 Task: Create new Company, with domain: 'bostoncollege.edu' and type: 'Reseller'. Add new contact for this company, with mail Id: 'Tarun_Sanders@bostoncollege.edu', First Name: Tarun, Last name:  Sanders, Job Title: 'HR Assistant', Phone Number: '(801) 555-3462'. Change life cycle stage to  Lead and lead status to  Open. Logged in from softage.3@softage.net
Action: Mouse moved to (91, 75)
Screenshot: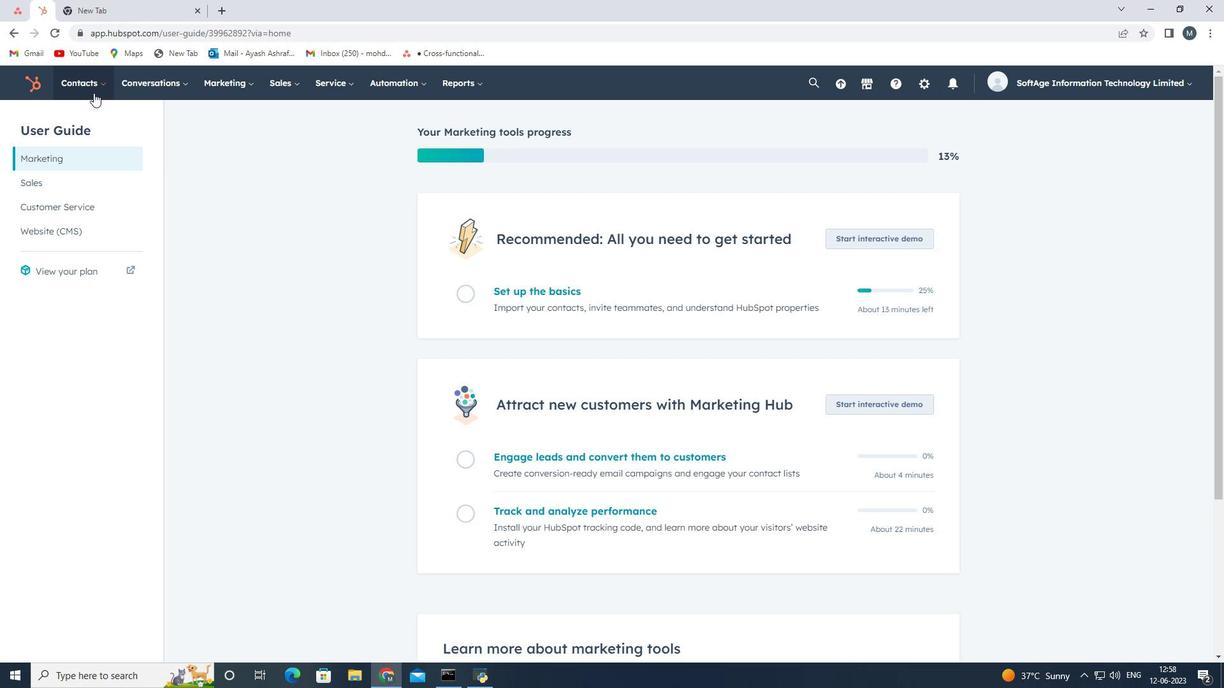 
Action: Mouse pressed left at (91, 75)
Screenshot: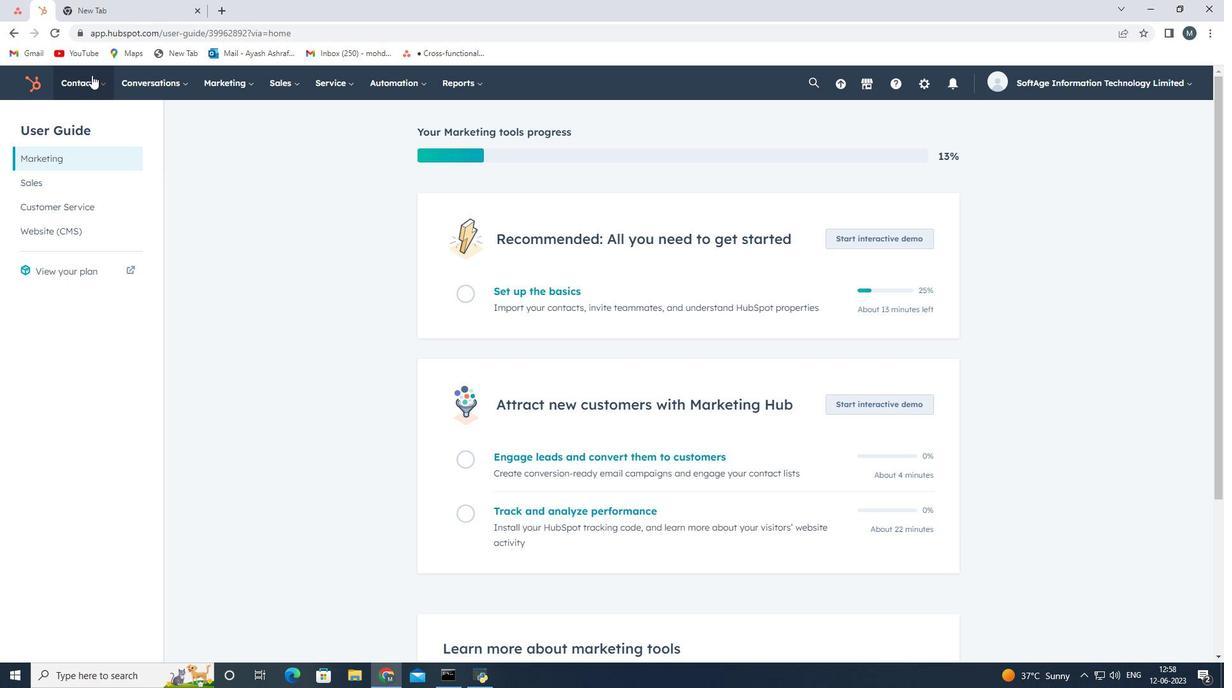 
Action: Mouse moved to (106, 138)
Screenshot: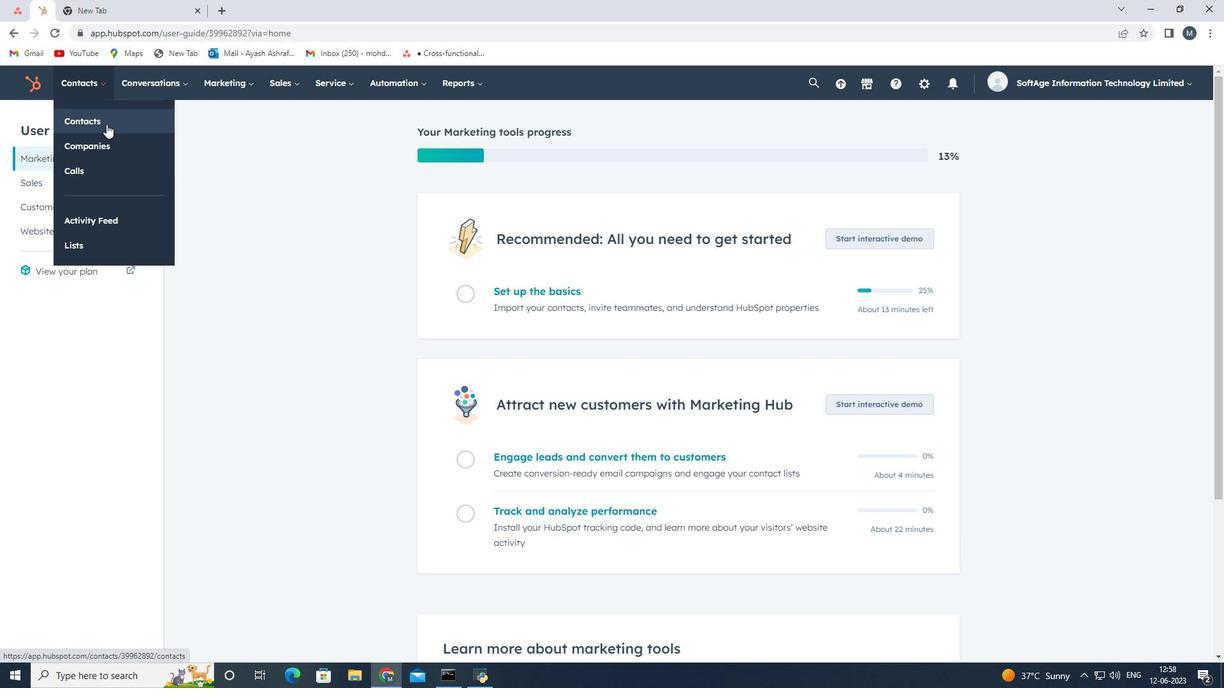 
Action: Mouse pressed left at (106, 138)
Screenshot: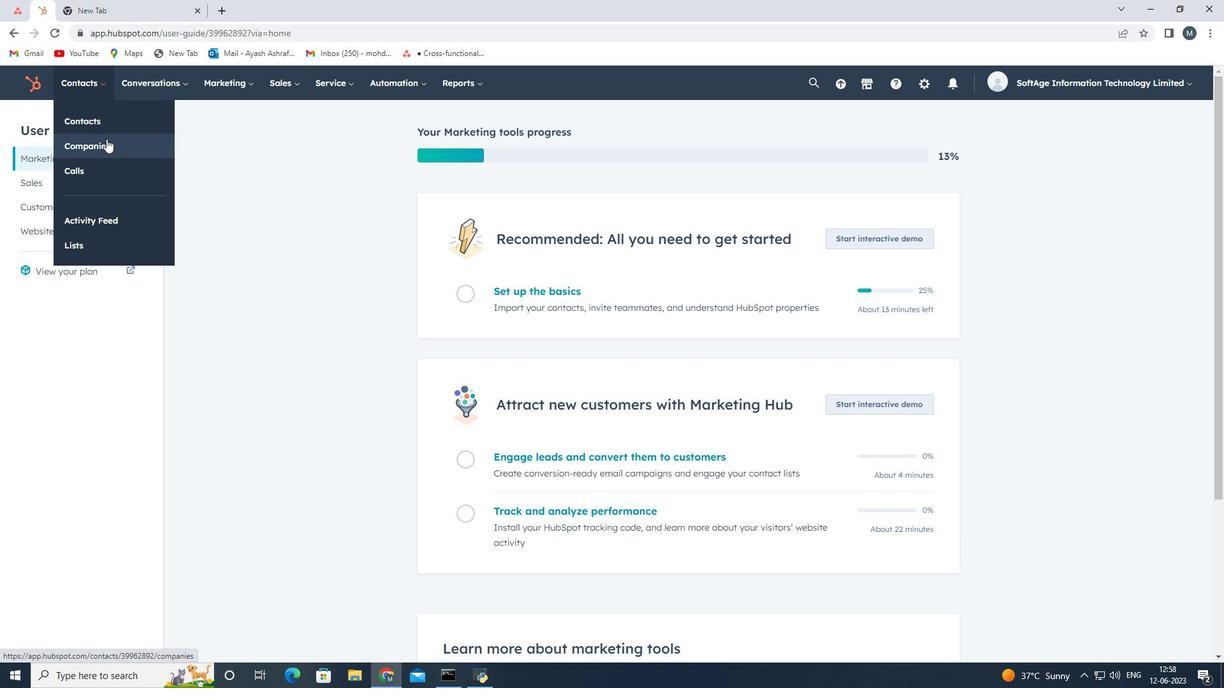 
Action: Mouse moved to (1137, 131)
Screenshot: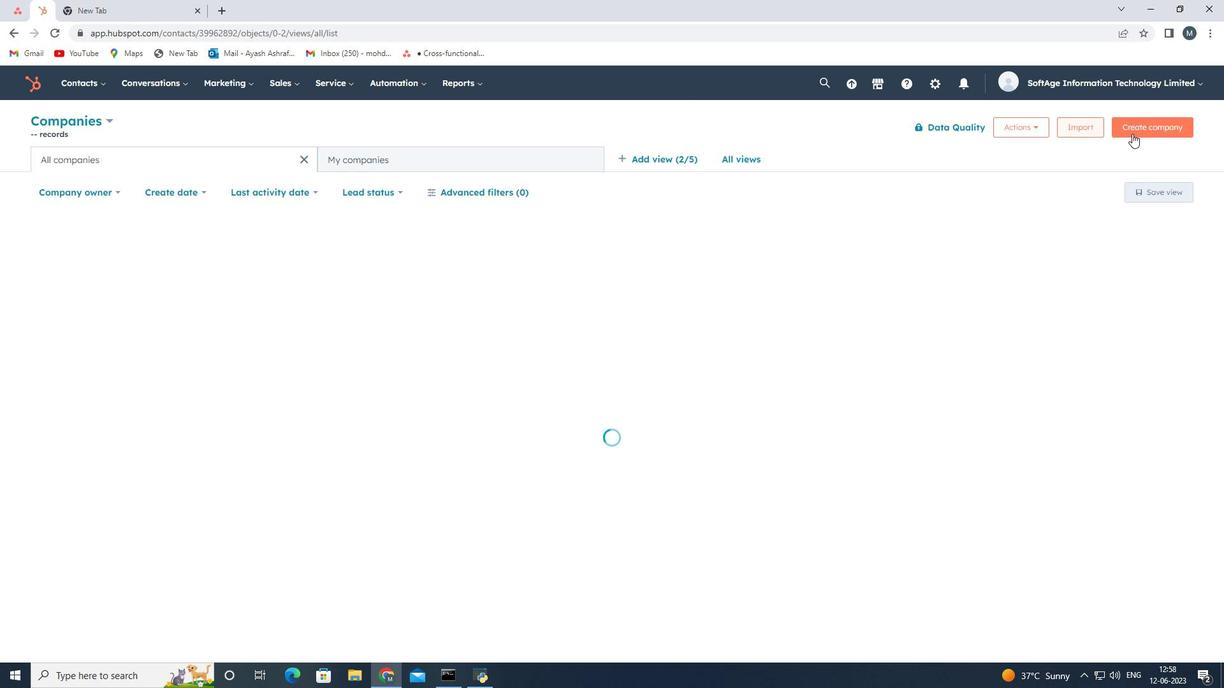 
Action: Mouse pressed left at (1137, 131)
Screenshot: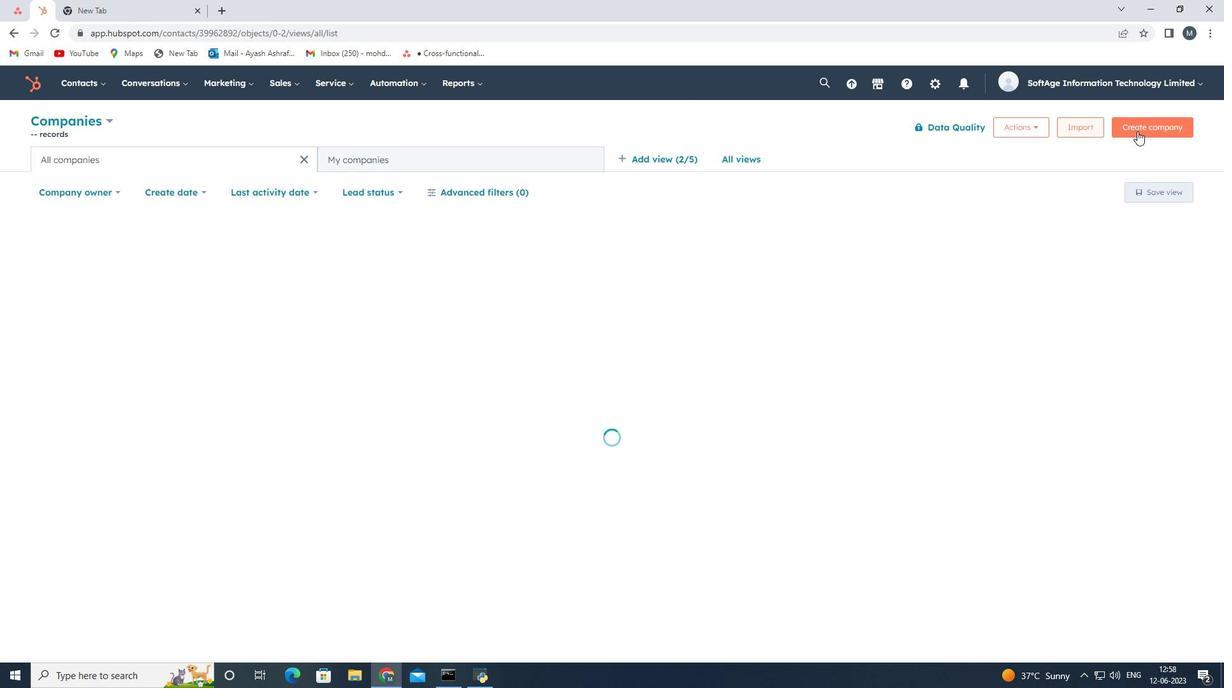 
Action: Mouse pressed left at (1137, 131)
Screenshot: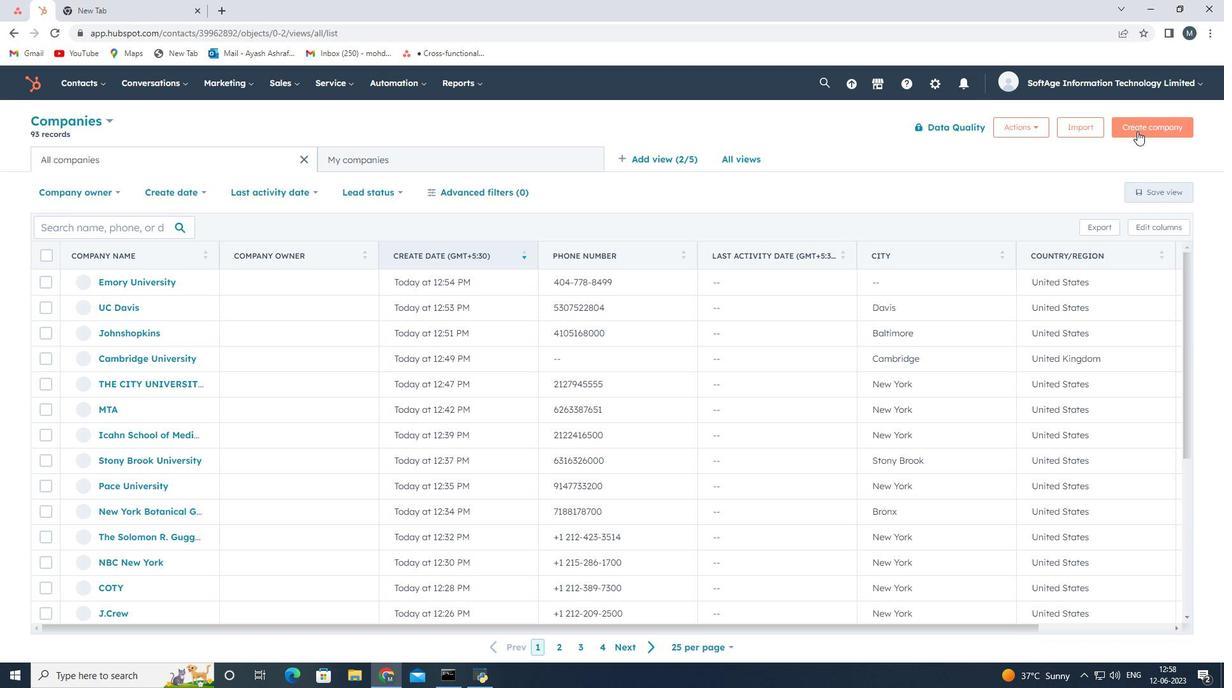 
Action: Mouse moved to (928, 190)
Screenshot: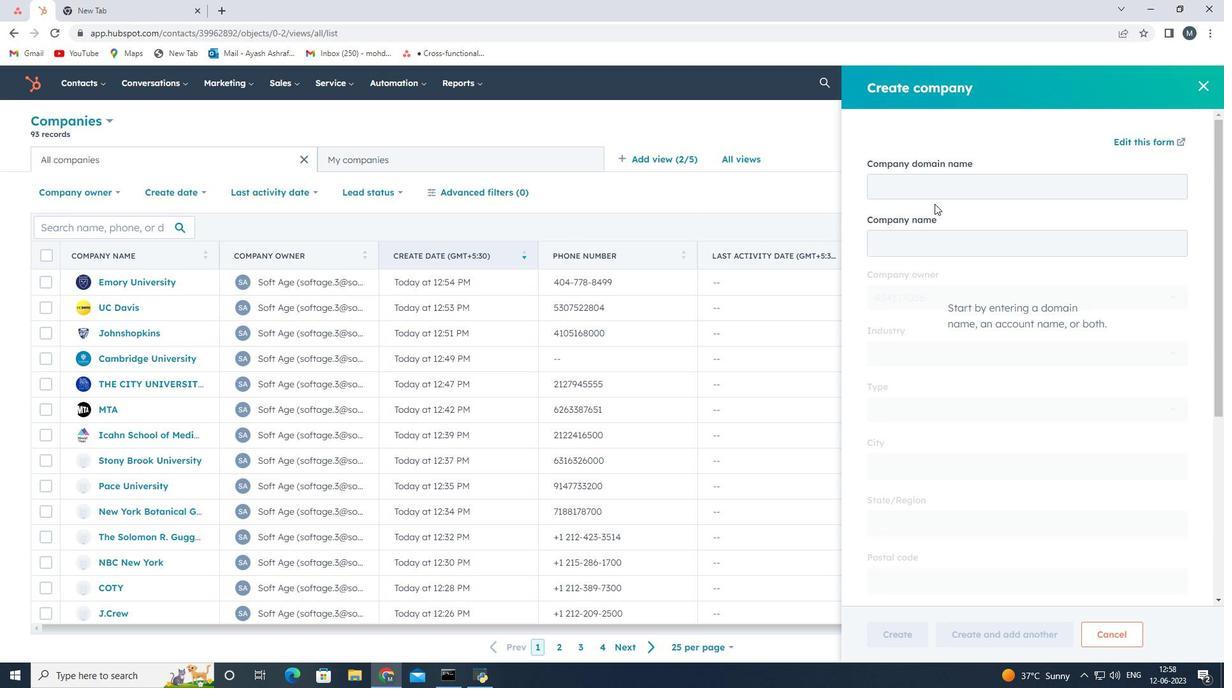 
Action: Mouse pressed left at (928, 190)
Screenshot: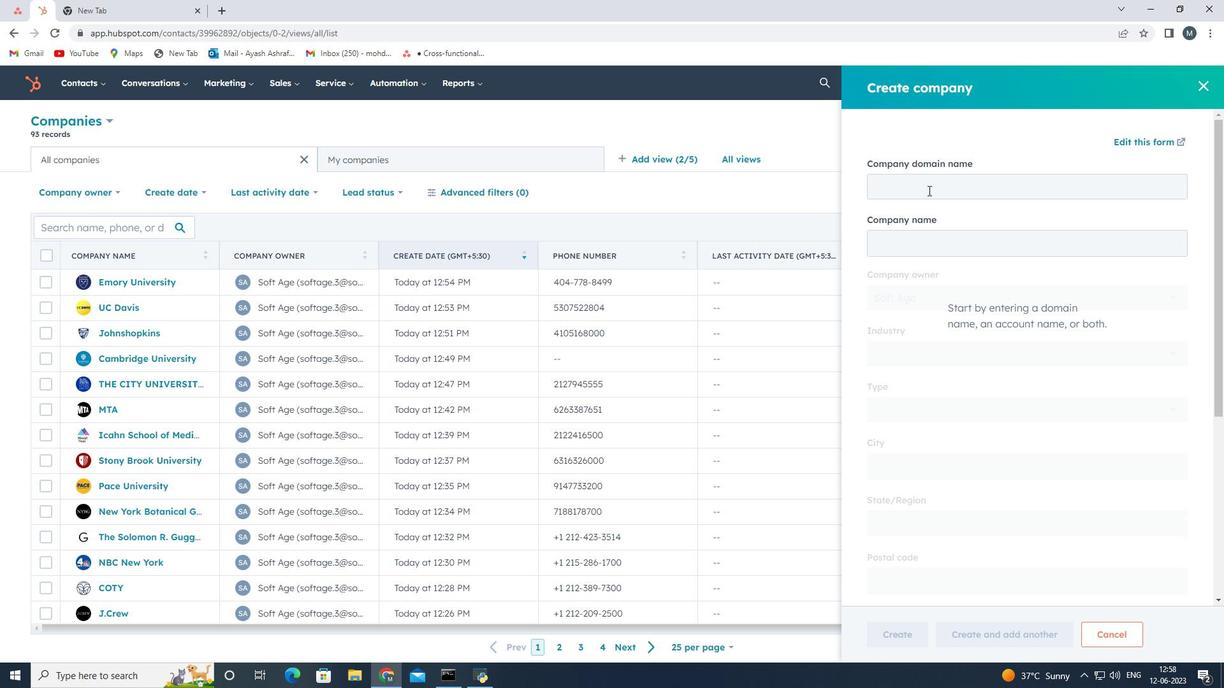 
Action: Mouse moved to (923, 187)
Screenshot: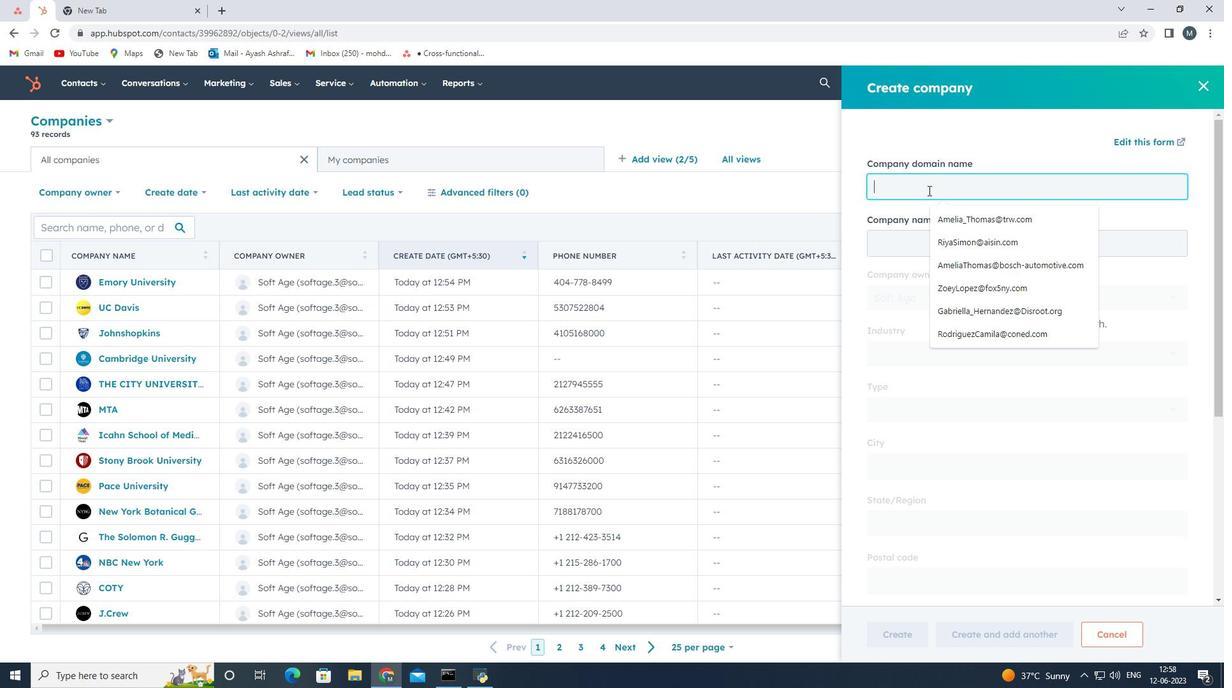
Action: Key pressed bostoncollege.edu
Screenshot: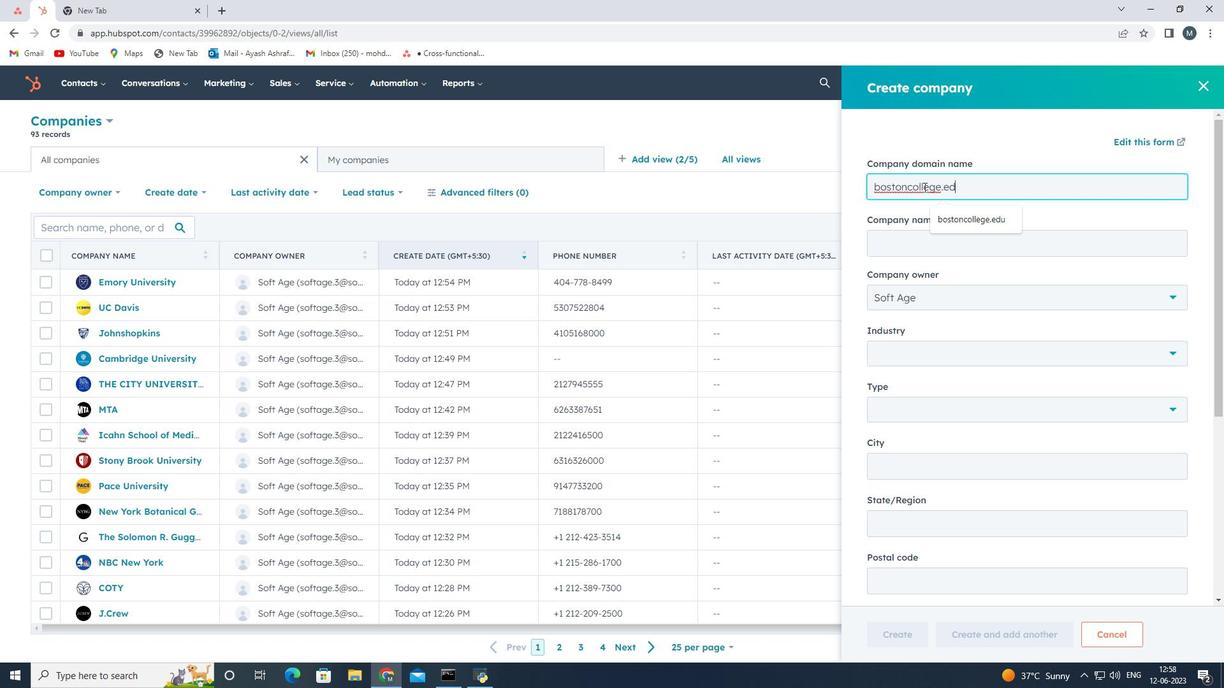 
Action: Mouse moved to (923, 408)
Screenshot: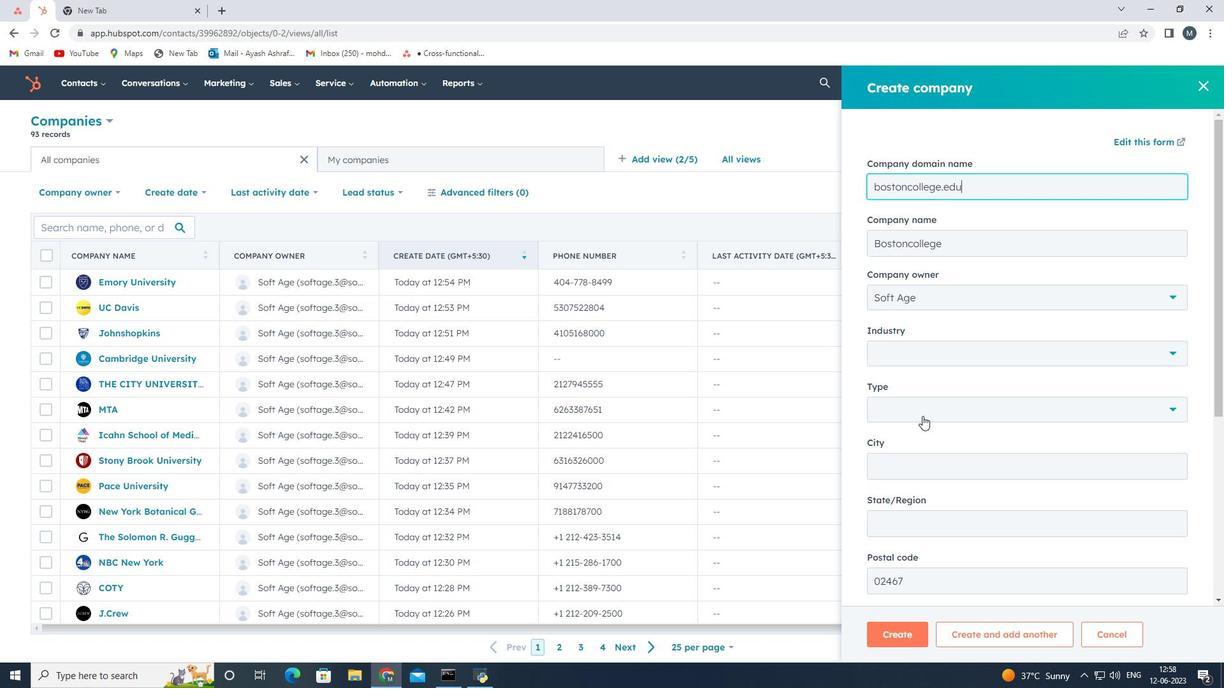
Action: Mouse pressed left at (923, 408)
Screenshot: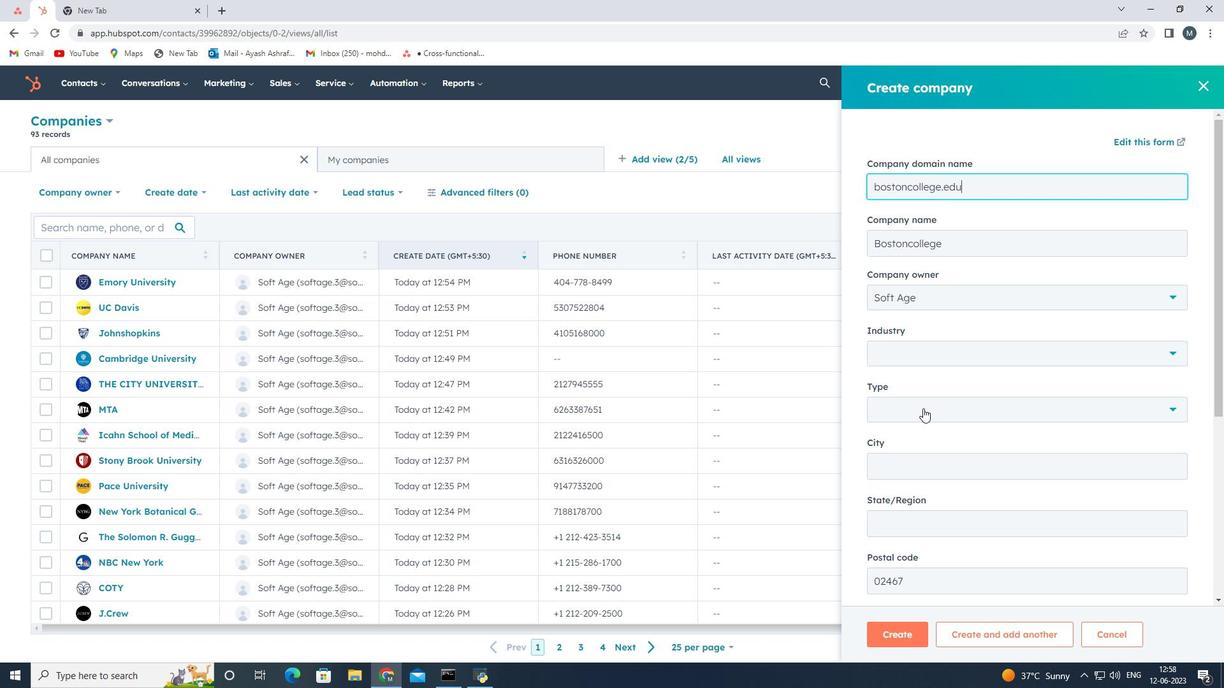 
Action: Mouse moved to (903, 520)
Screenshot: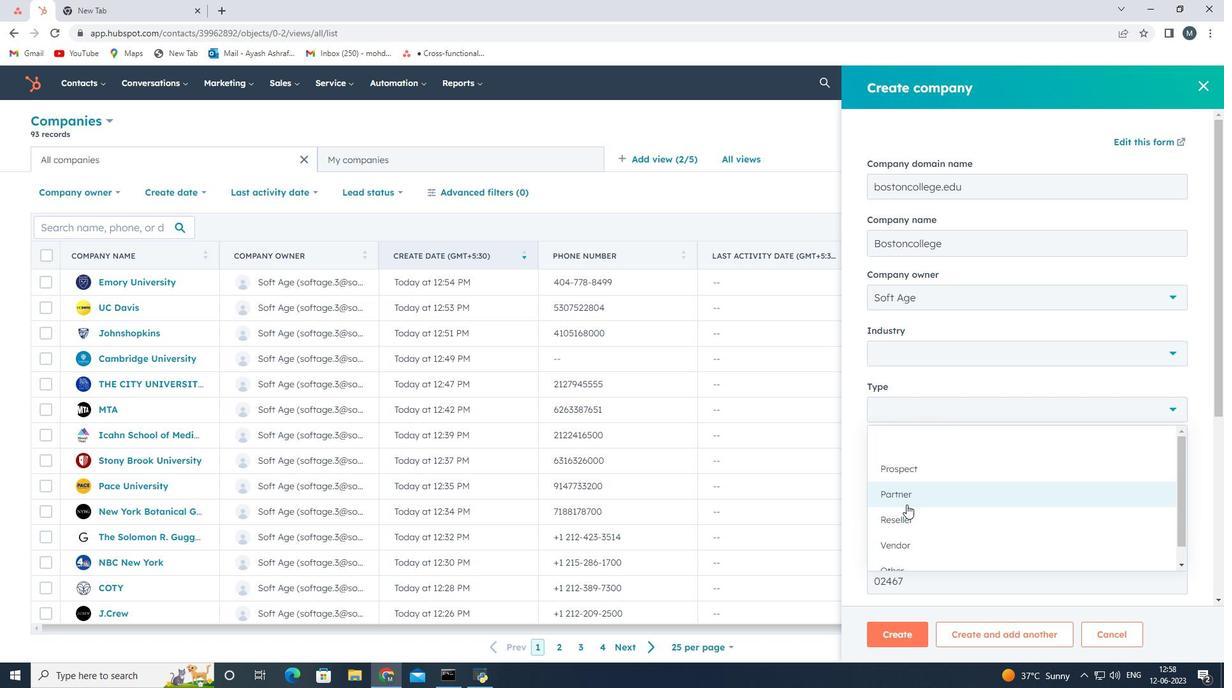 
Action: Mouse pressed left at (903, 520)
Screenshot: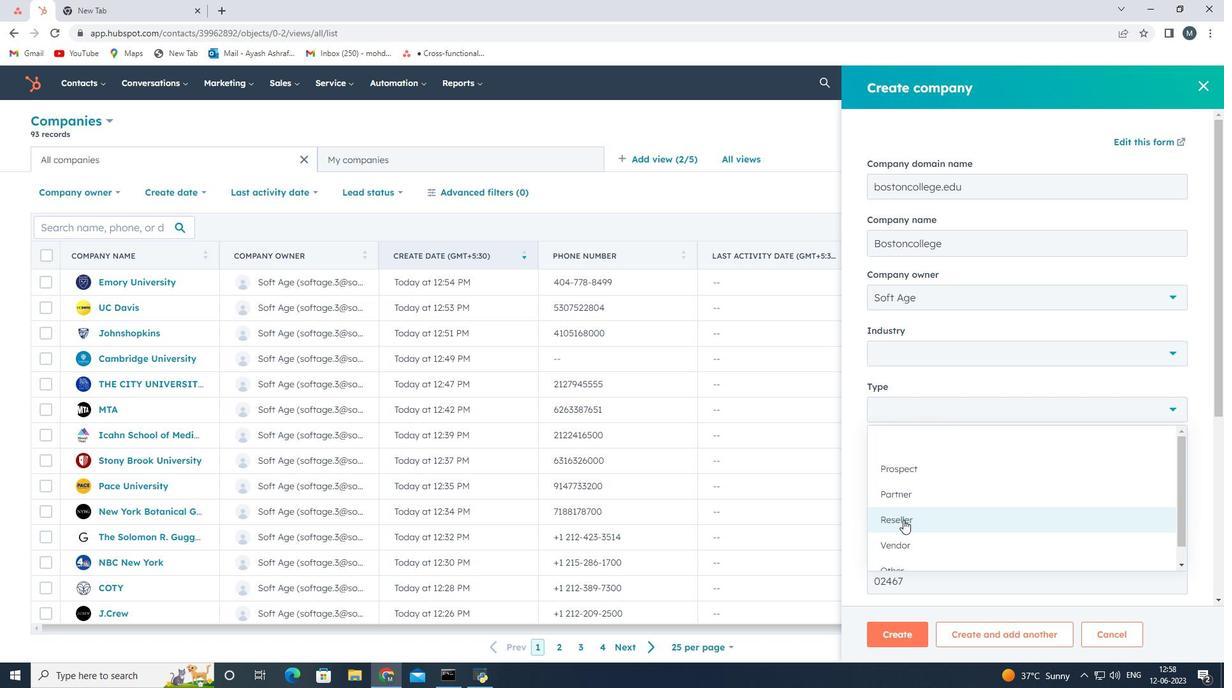 
Action: Mouse moved to (960, 381)
Screenshot: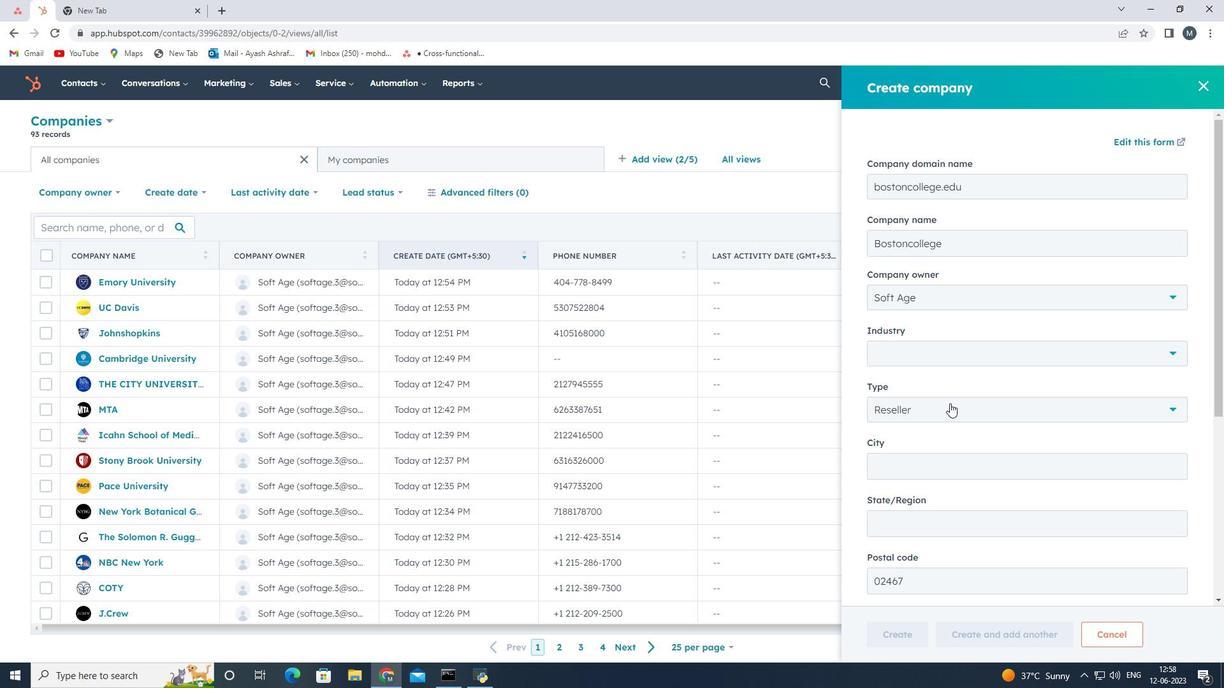 
Action: Mouse scrolled (960, 381) with delta (0, 0)
Screenshot: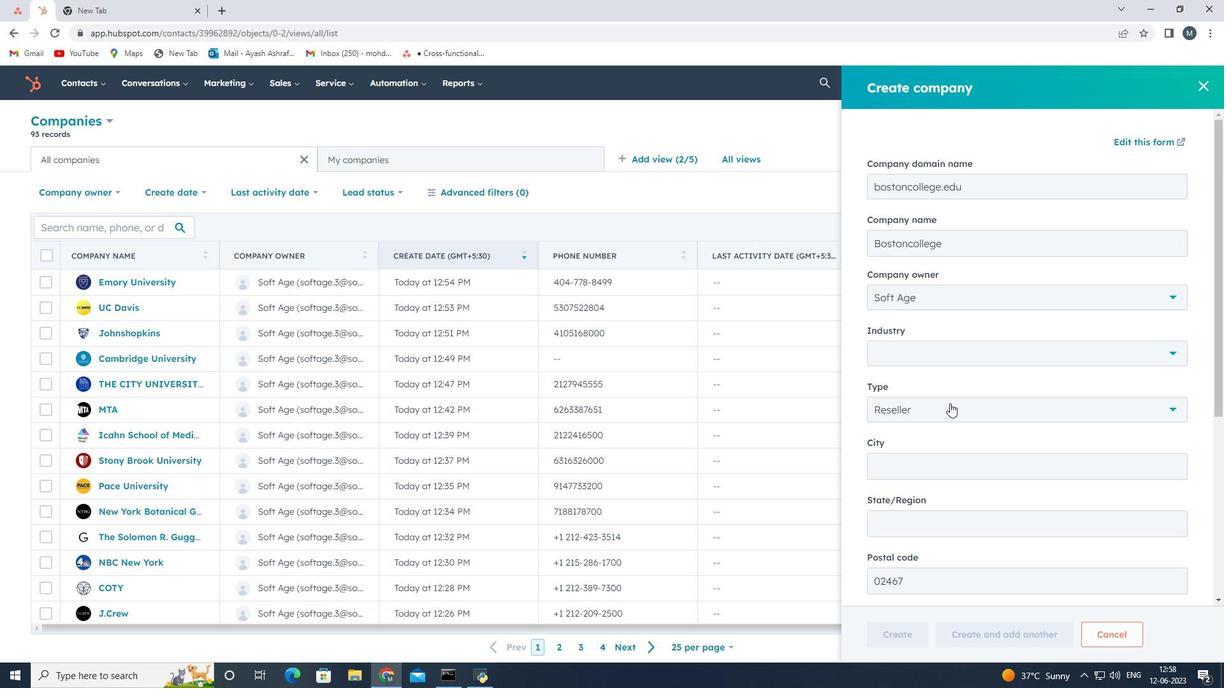 
Action: Mouse scrolled (960, 381) with delta (0, 0)
Screenshot: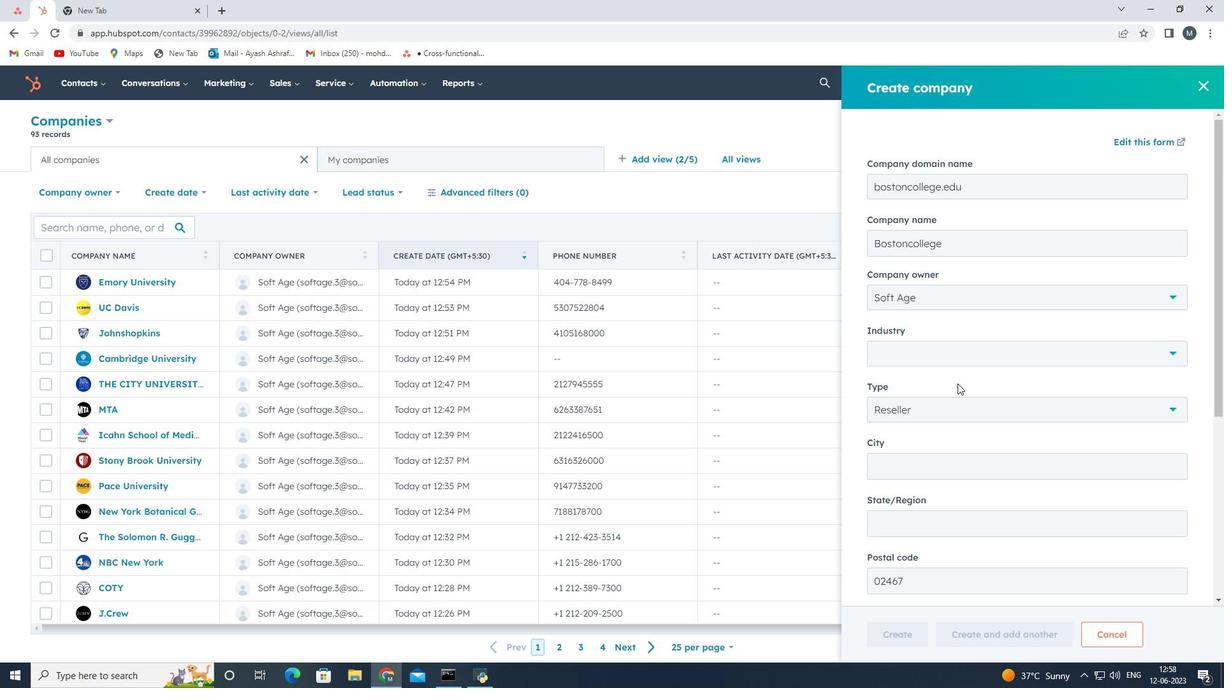 
Action: Mouse scrolled (960, 381) with delta (0, 0)
Screenshot: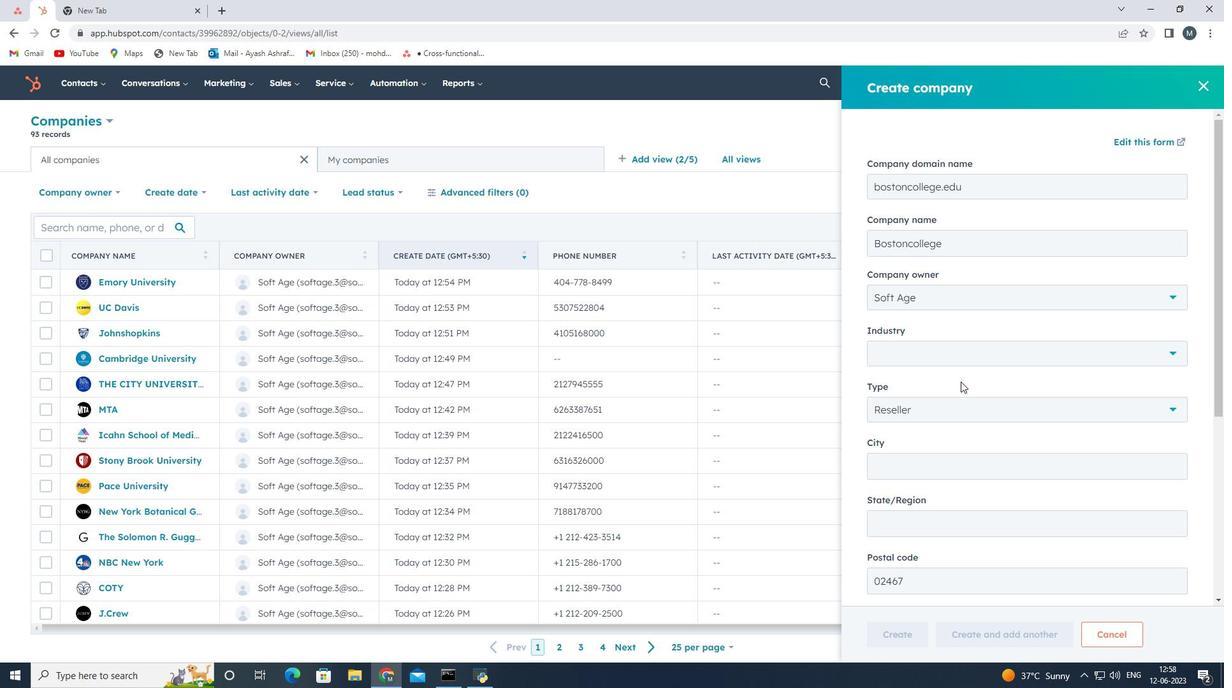 
Action: Mouse scrolled (960, 381) with delta (0, 0)
Screenshot: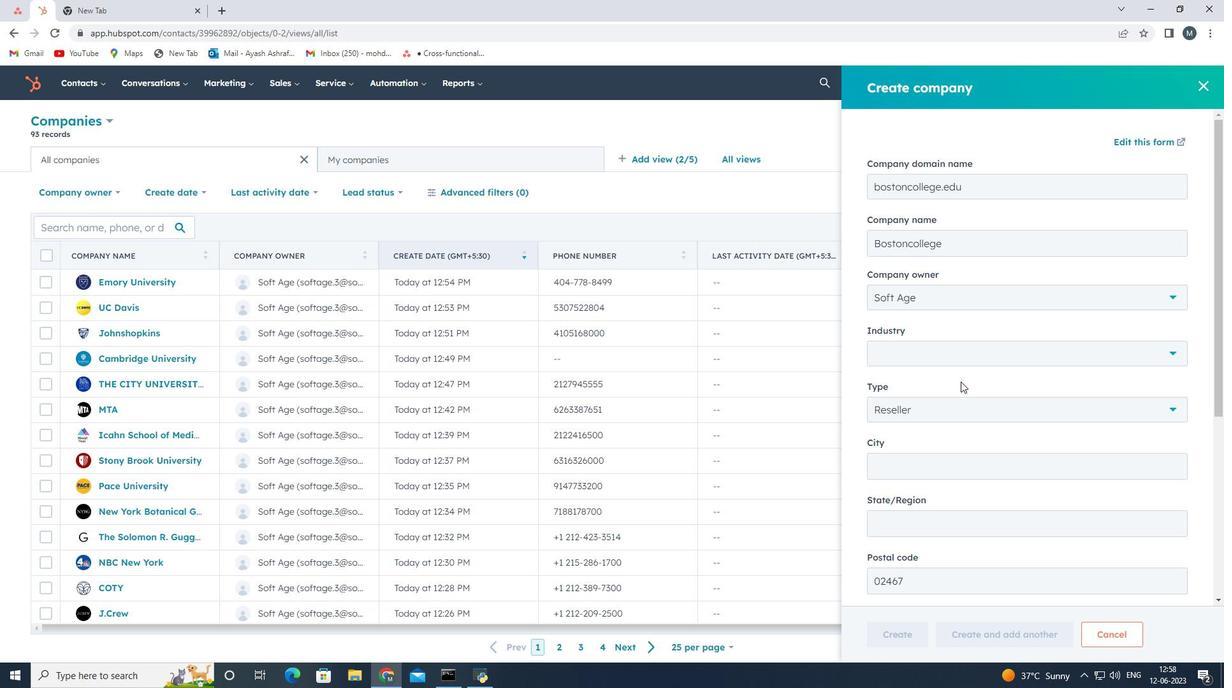 
Action: Mouse scrolled (960, 381) with delta (0, 0)
Screenshot: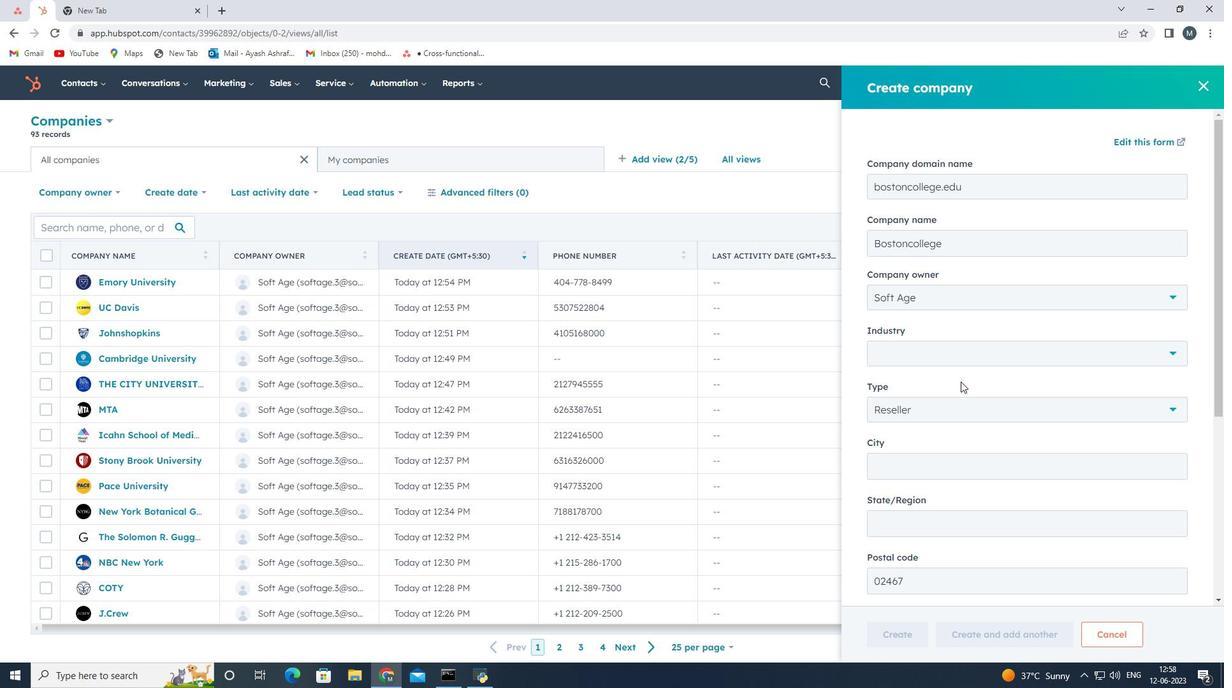 
Action: Mouse scrolled (960, 381) with delta (0, 0)
Screenshot: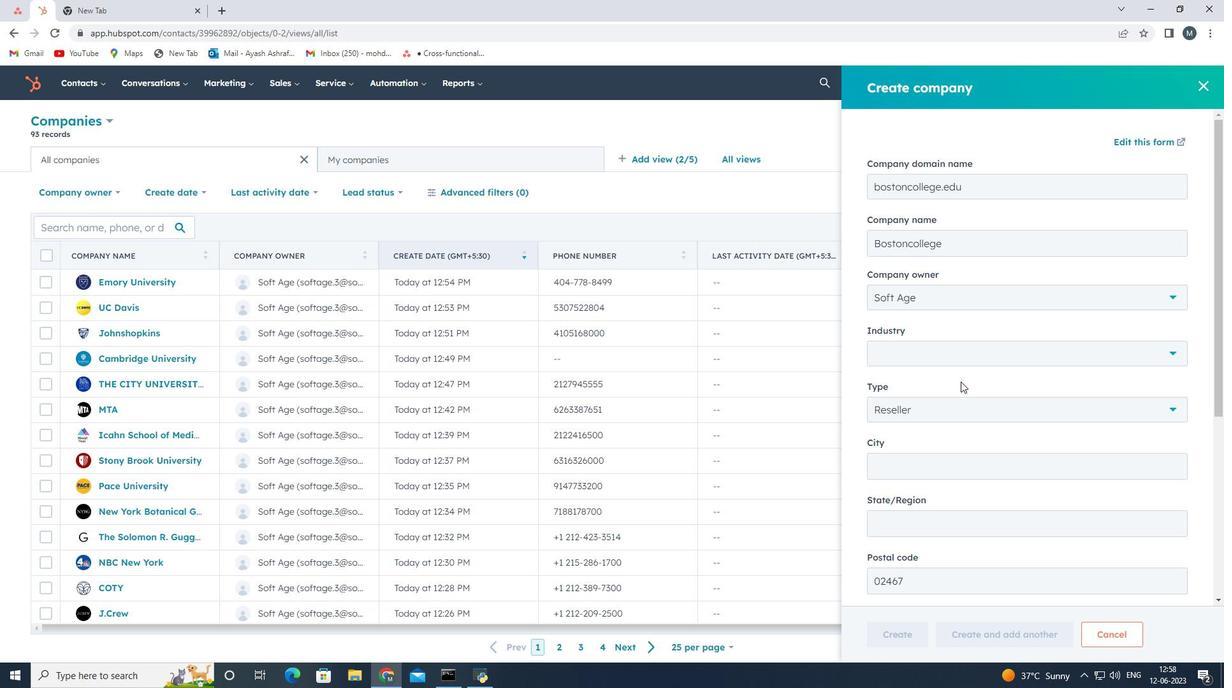 
Action: Mouse moved to (892, 638)
Screenshot: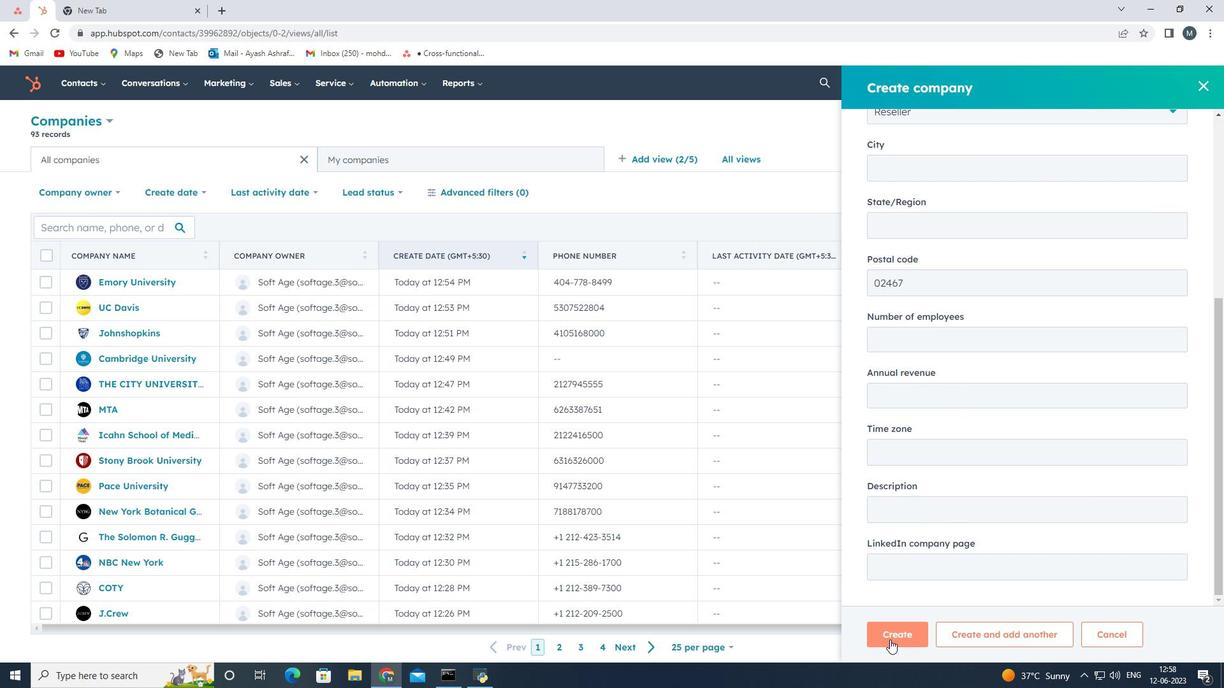 
Action: Mouse pressed left at (892, 638)
Screenshot: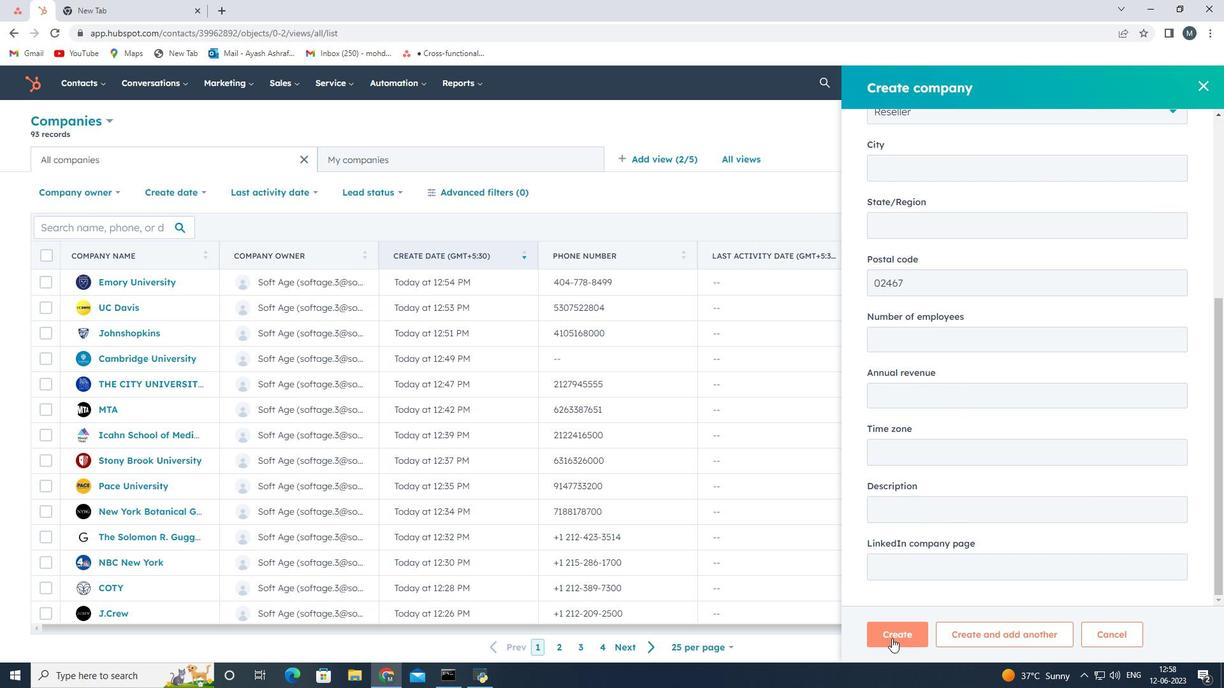 
Action: Mouse moved to (862, 436)
Screenshot: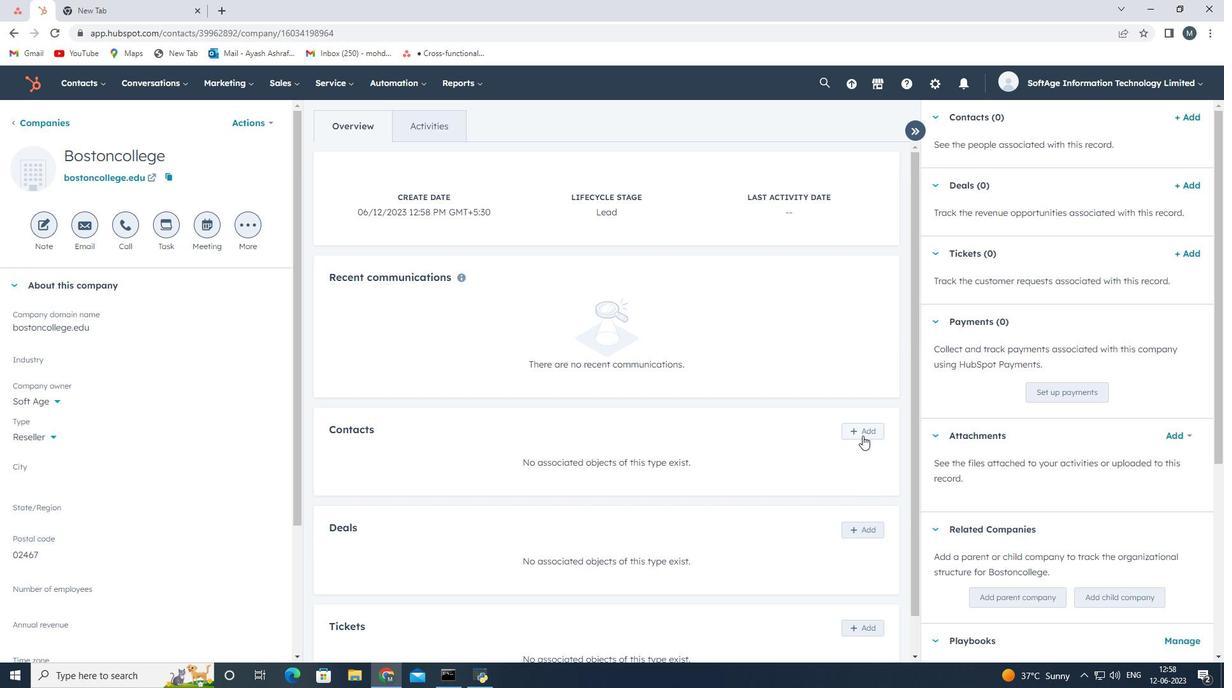 
Action: Mouse pressed left at (862, 436)
Screenshot: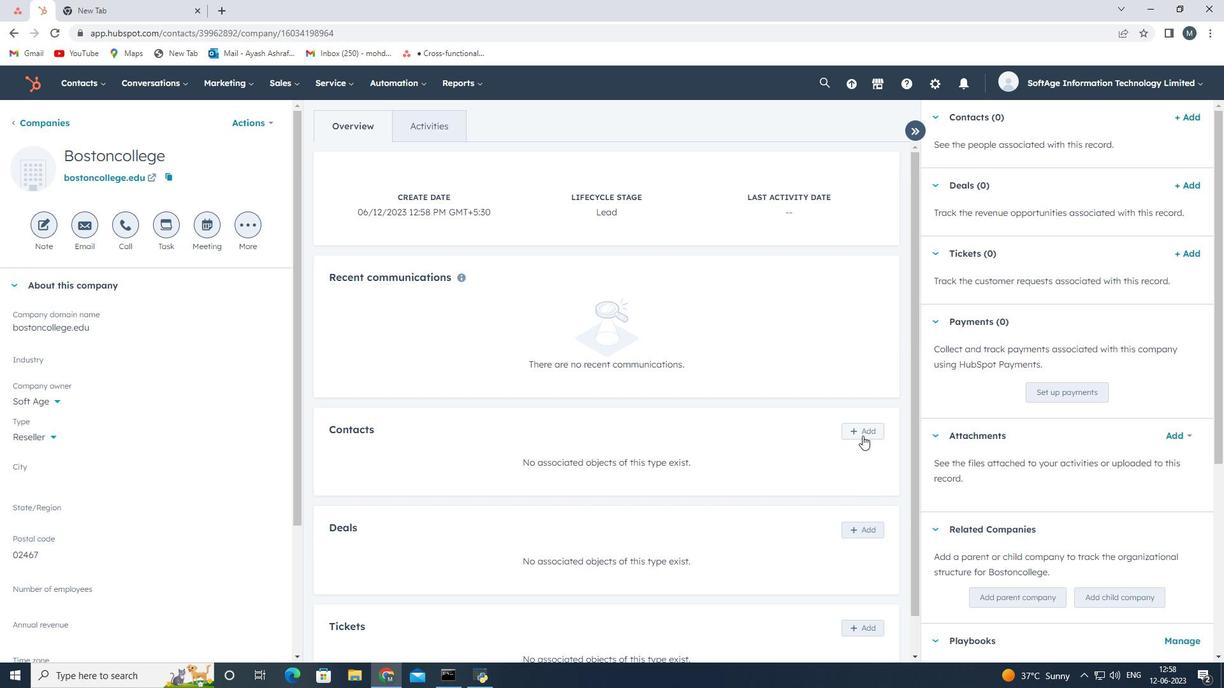 
Action: Mouse moved to (955, 142)
Screenshot: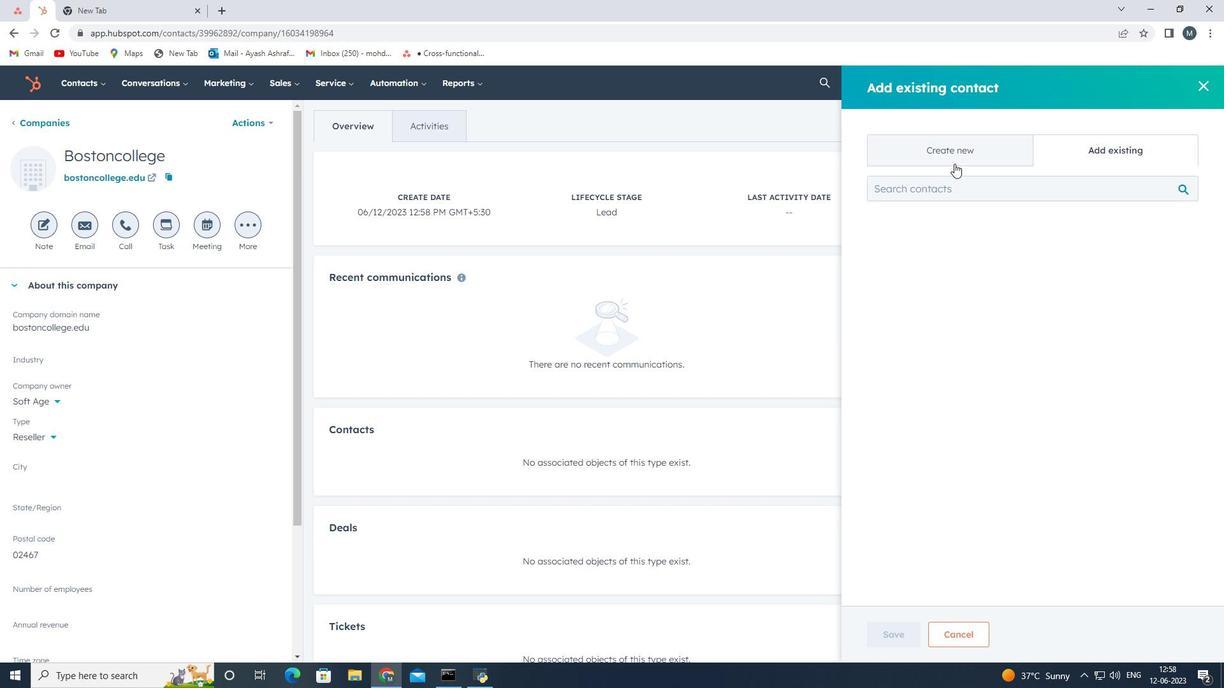 
Action: Mouse pressed left at (955, 142)
Screenshot: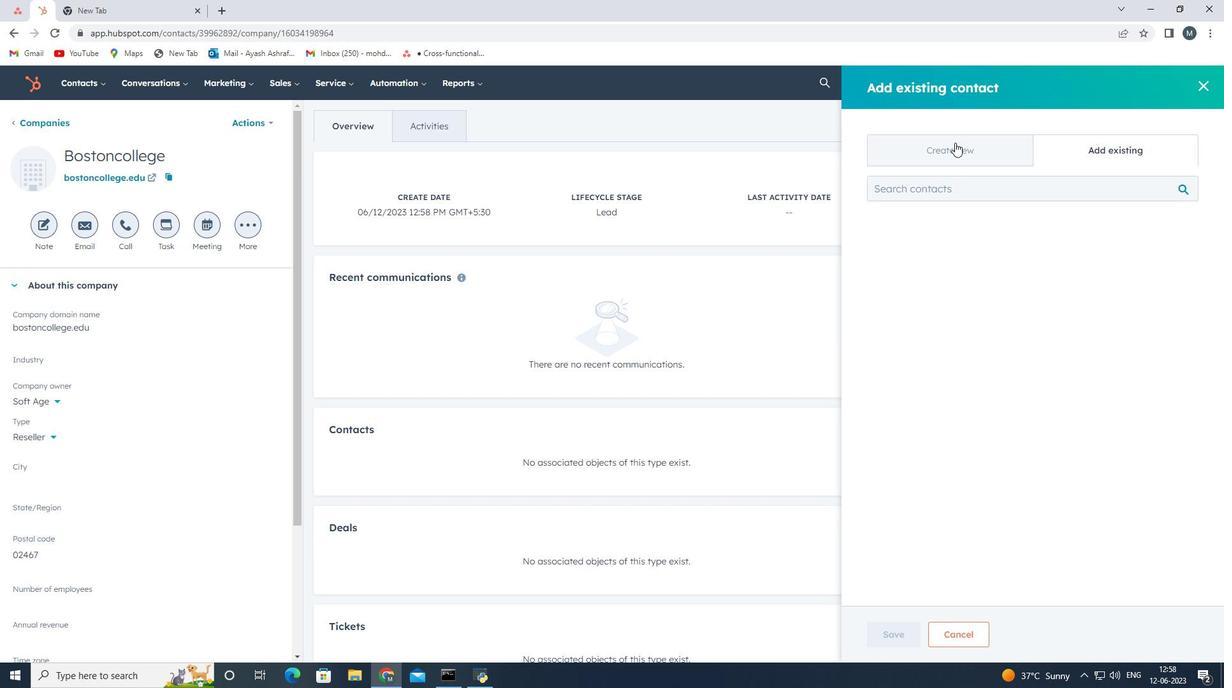 
Action: Mouse moved to (914, 226)
Screenshot: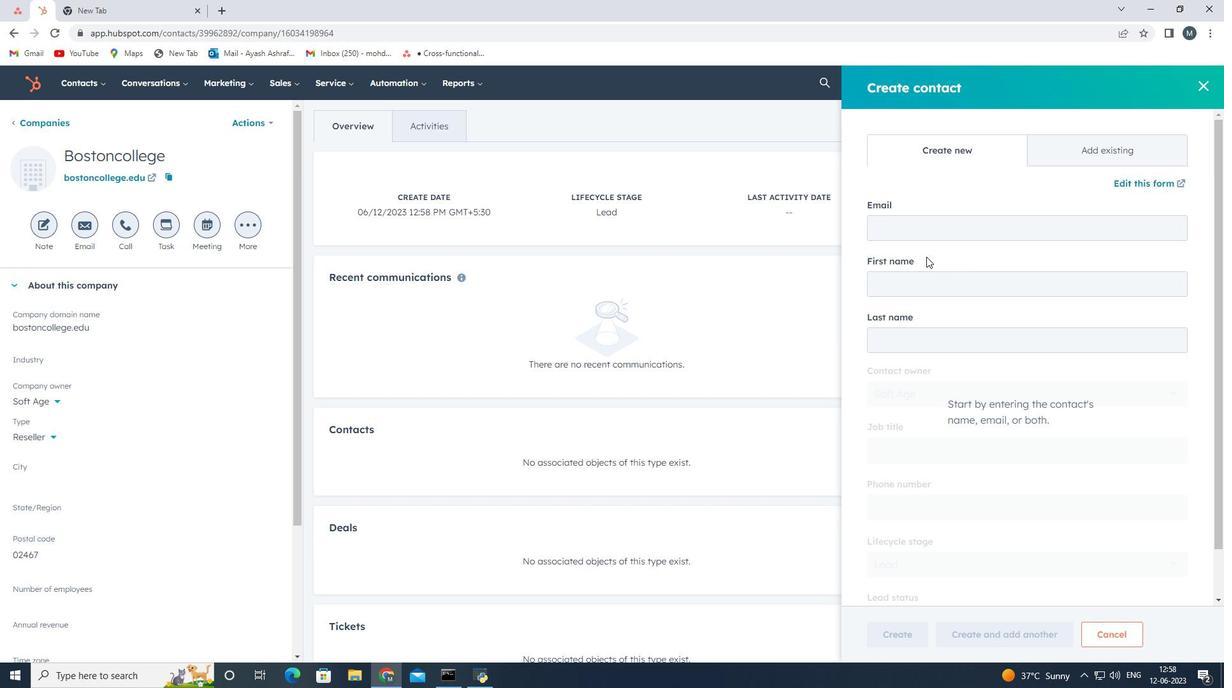
Action: Mouse pressed left at (914, 226)
Screenshot: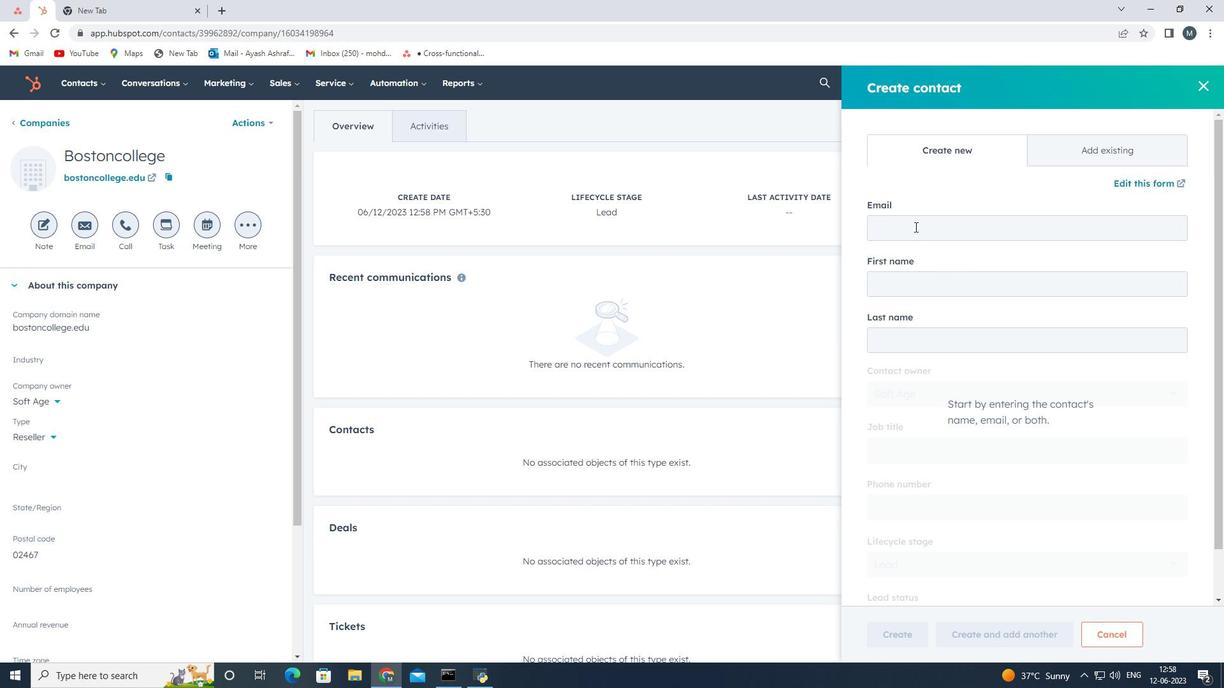 
Action: Mouse moved to (909, 223)
Screenshot: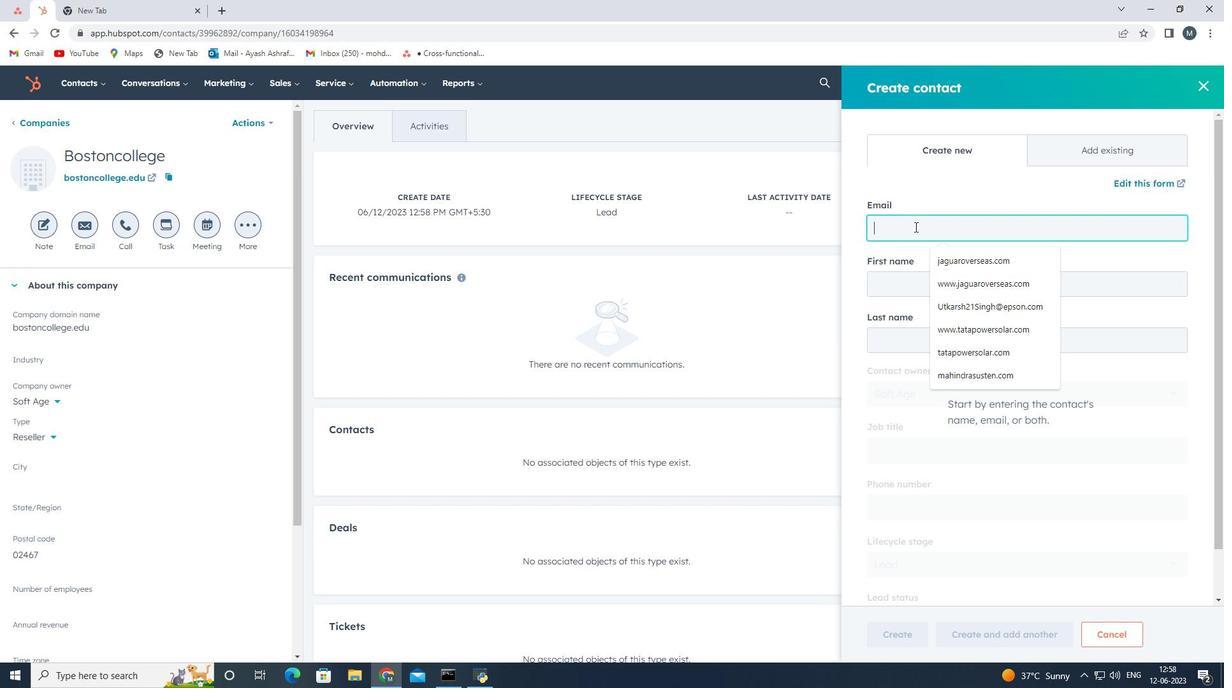 
Action: Key pressed <Key.shift><Key.shift><Key.shift><Key.shift><Key.shift><Key.shift><Key.shift><Key.shift><Key.shift><Key.shift><Key.shift><Key.shift><Key.shift><Key.shift>Tarun<Key.shift><Key.shift><Key.shift><Key.shift><Key.shift><Key.shift><Key.shift><Key.shift><Key.shift><Key.shift><Key.shift><Key.shift><Key.shift>_<Key.shift>Sanders<Key.shift><Key.shift>@bostoncollege.edu
Screenshot: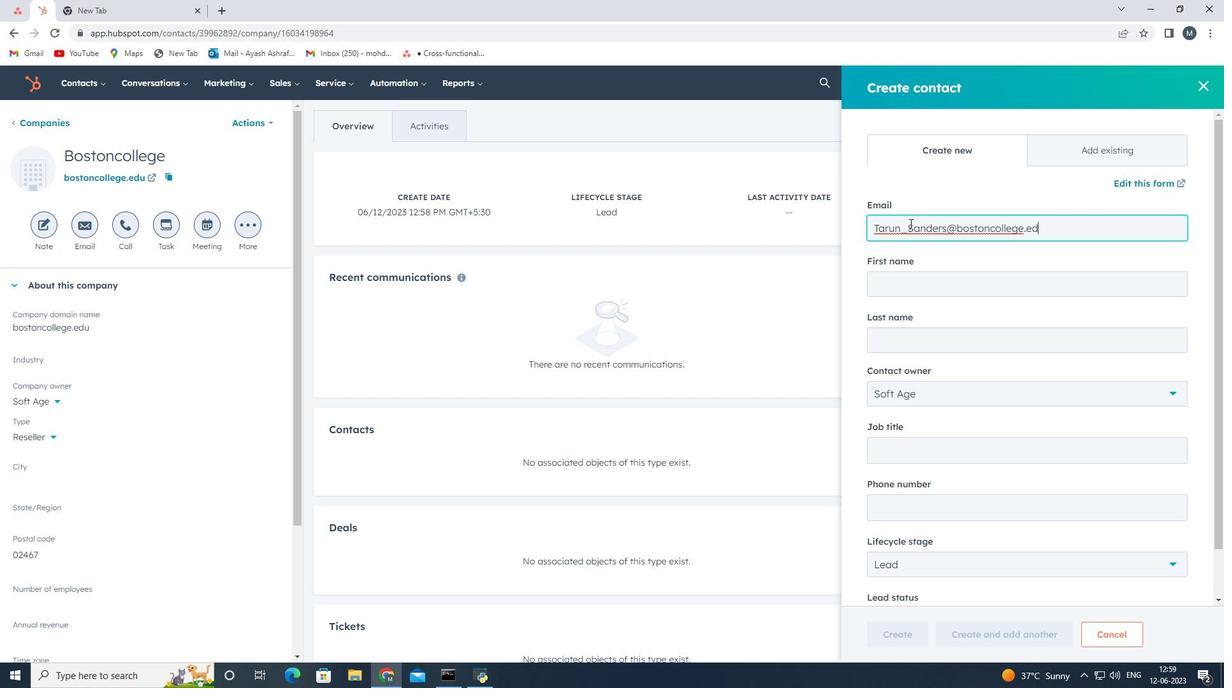 
Action: Mouse moved to (905, 274)
Screenshot: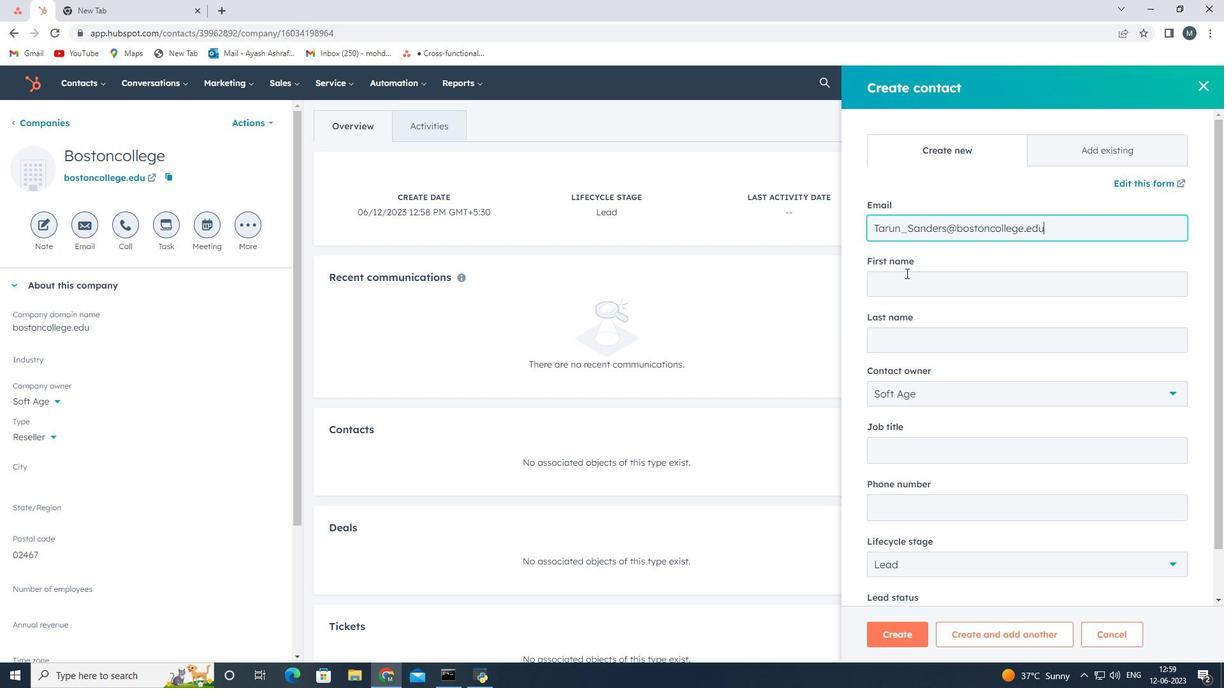 
Action: Mouse pressed left at (905, 274)
Screenshot: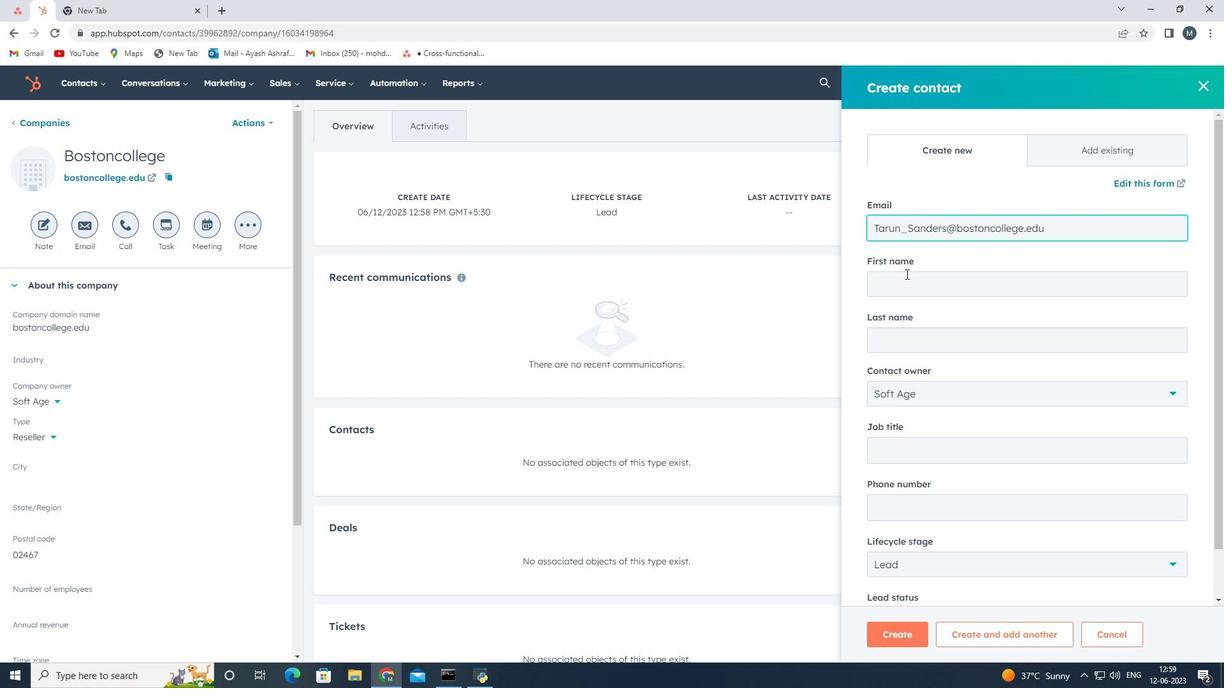 
Action: Mouse moved to (896, 263)
Screenshot: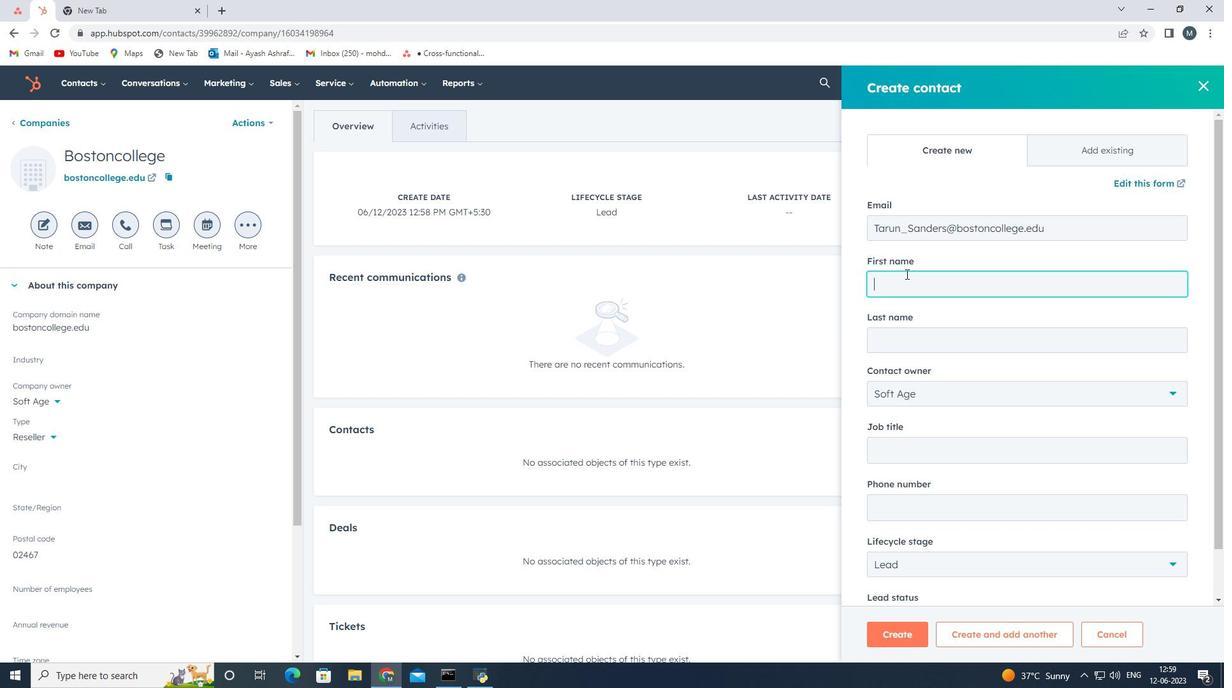 
Action: Key pressed <Key.shift>Tarun
Screenshot: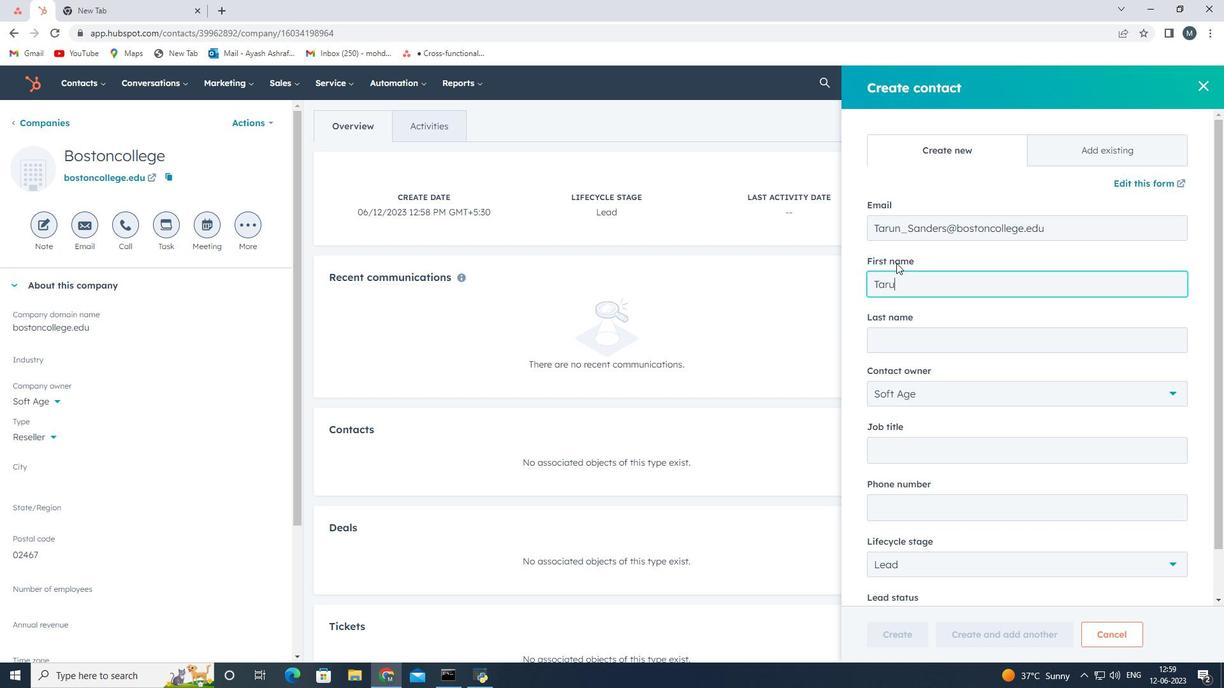 
Action: Mouse moved to (937, 340)
Screenshot: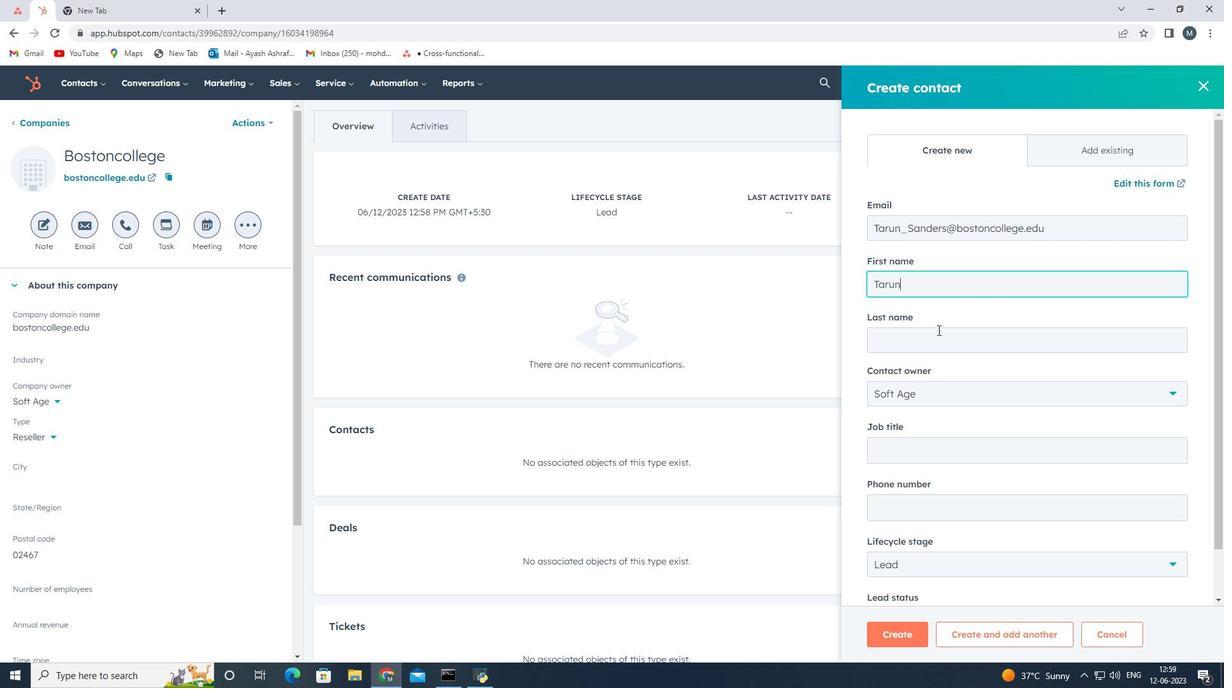 
Action: Mouse pressed left at (937, 340)
Screenshot: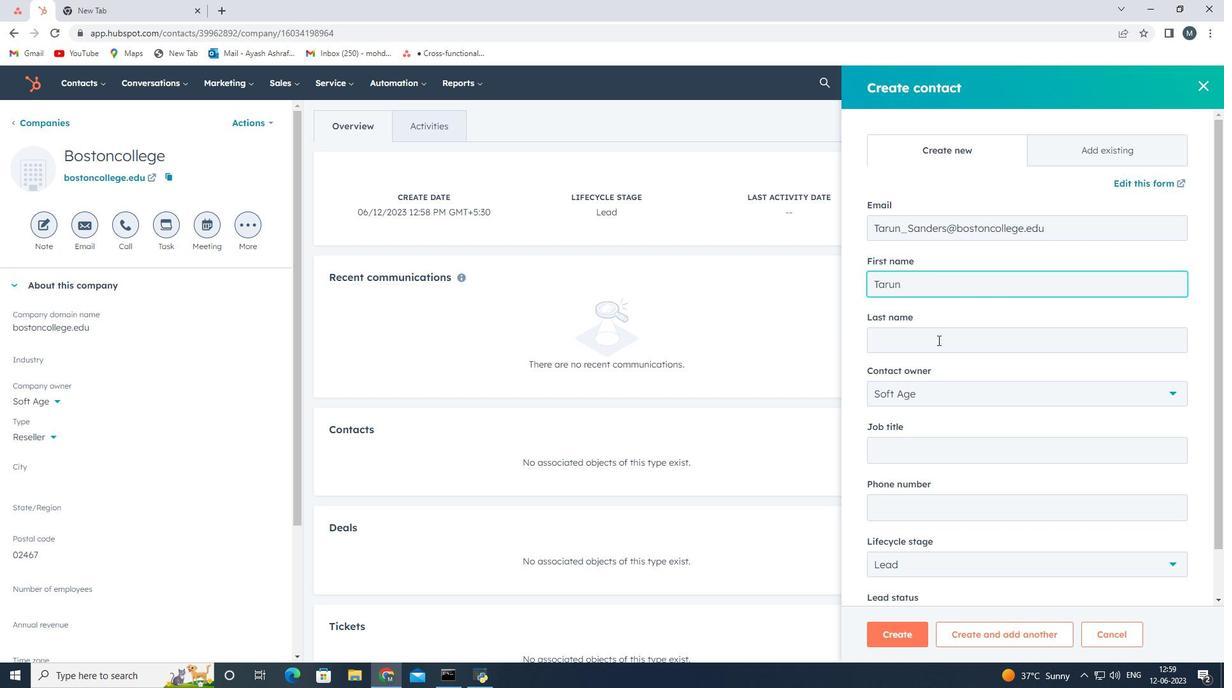
Action: Key pressed <Key.shift>Sandes
Screenshot: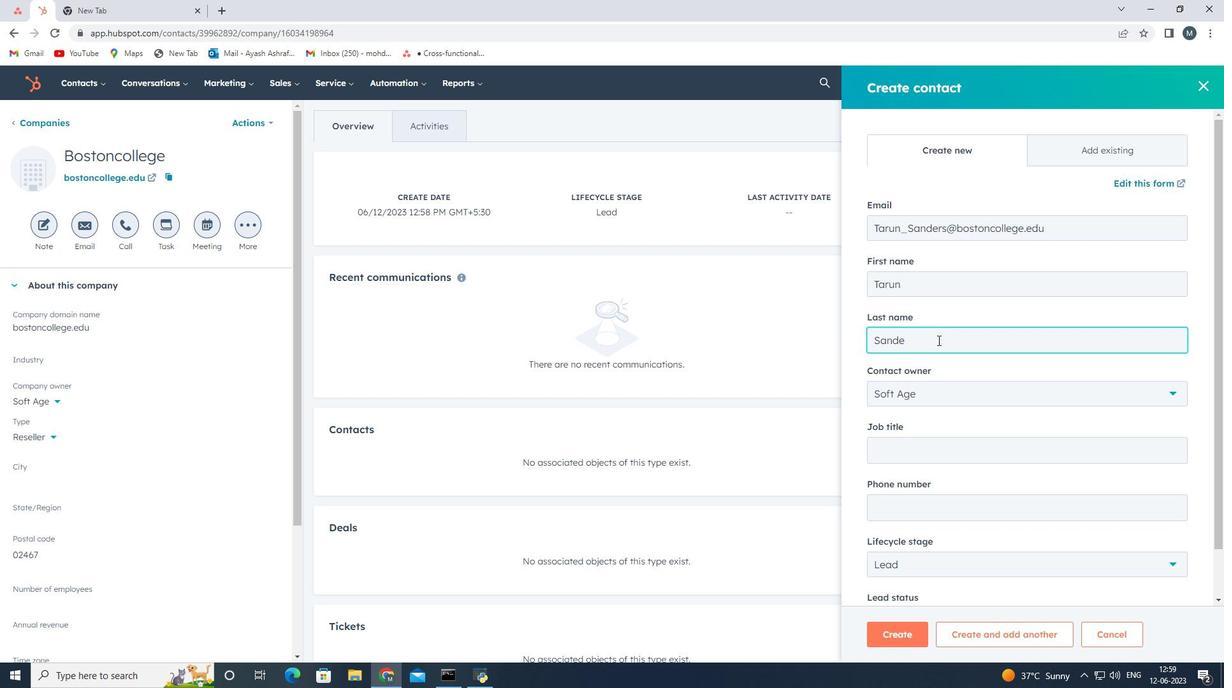 
Action: Mouse moved to (907, 340)
Screenshot: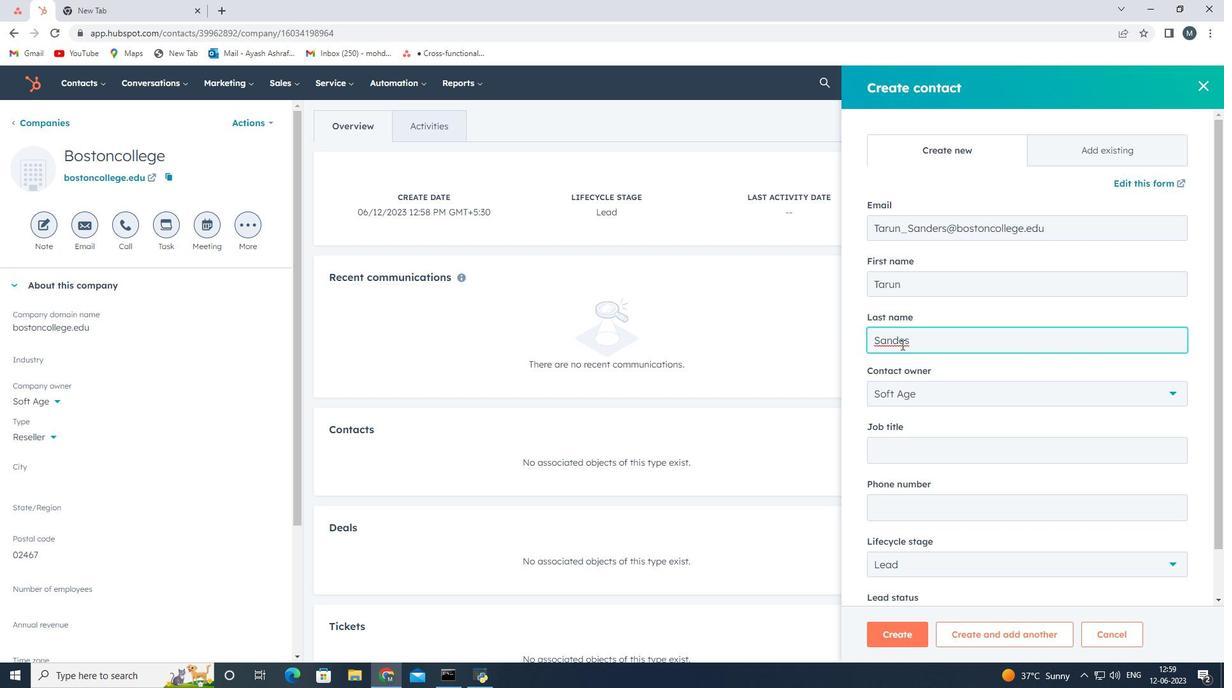
Action: Key pressed <Key.backspace>rs
Screenshot: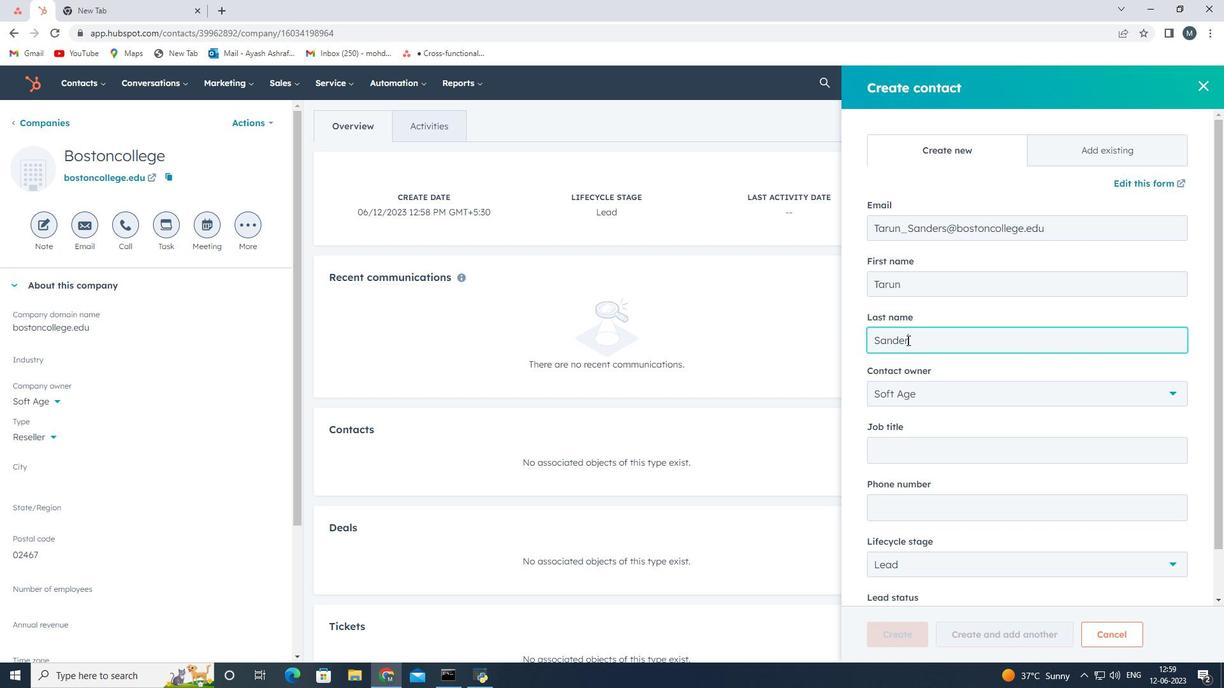 
Action: Mouse moved to (899, 450)
Screenshot: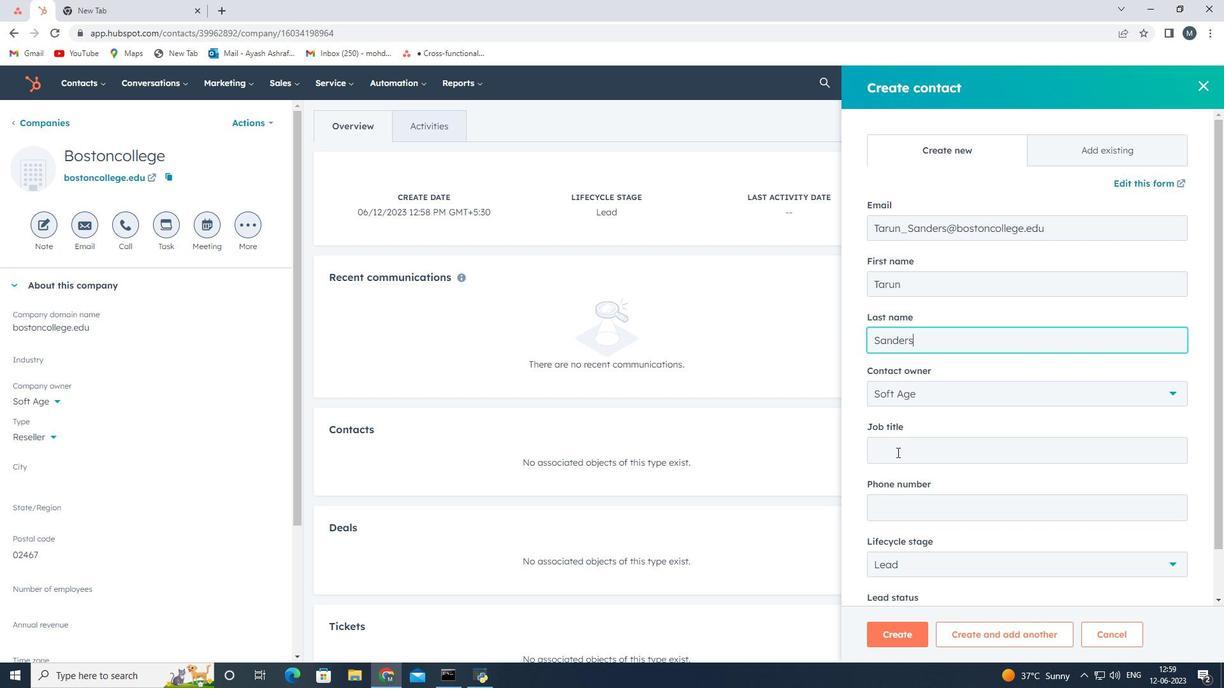 
Action: Mouse pressed left at (899, 450)
Screenshot: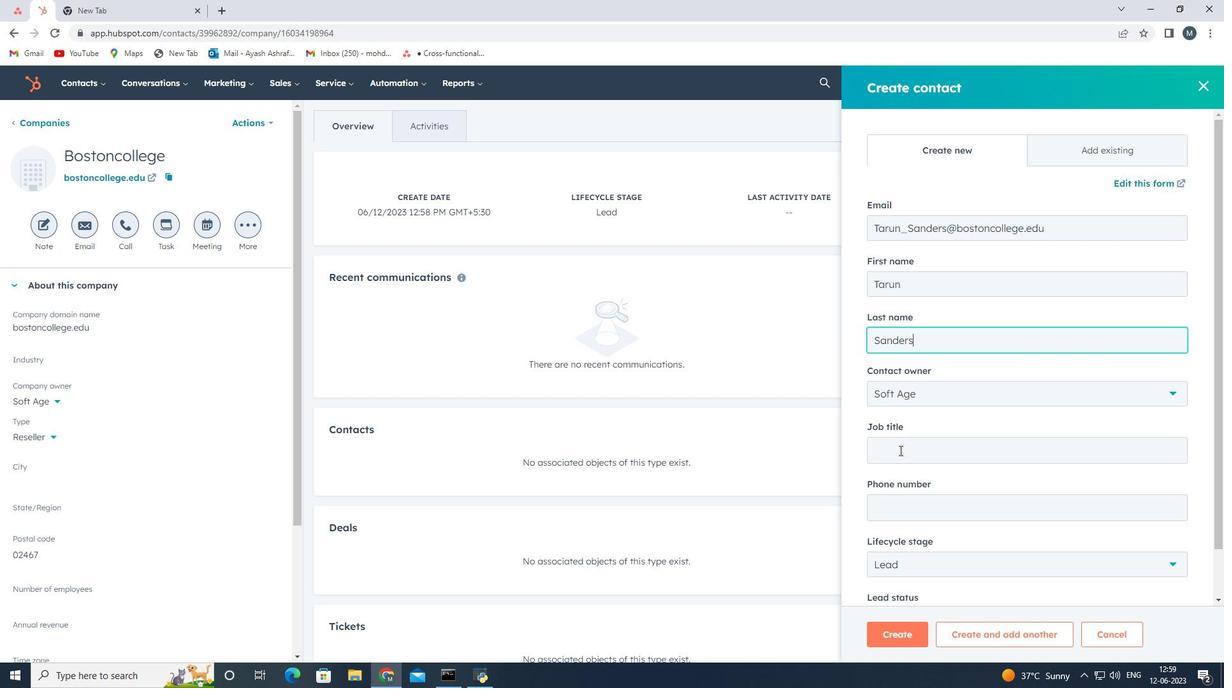 
Action: Mouse moved to (863, 459)
Screenshot: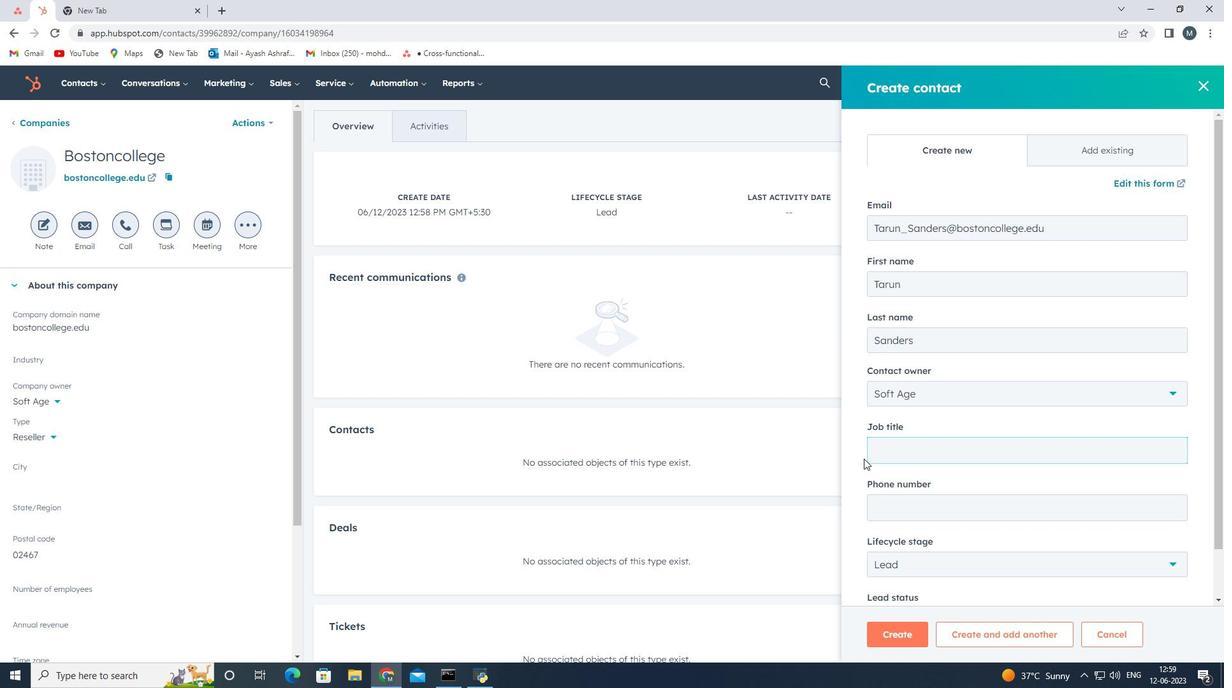 
Action: Key pressed <Key.shift><Key.shift><Key.shift><Key.shift><Key.shift><Key.shift><Key.shift><Key.shift><Key.shift><Key.shift><Key.shift><Key.shift><Key.shift><Key.shift><Key.shift><Key.shift><Key.shift><Key.shift><Key.shift><Key.shift><Key.shift><Key.shift><Key.shift><Key.shift><Key.shift><Key.shift><Key.shift><Key.shift><Key.shift><Key.shift><Key.shift><Key.shift><Key.shift><Key.shift><Key.shift><Key.shift><Key.shift><Key.shift><Key.shift><Key.shift><Key.shift>H<Key.shift>R<Key.space><Key.shift>asistant
Screenshot: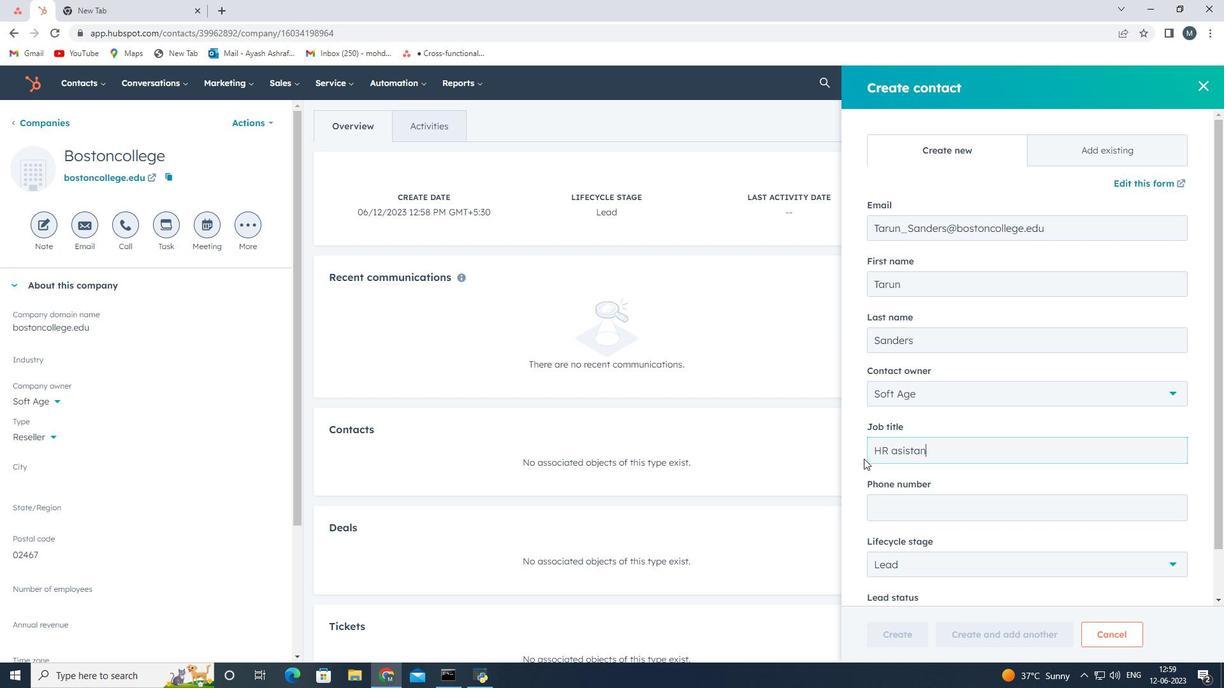
Action: Mouse moved to (893, 451)
Screenshot: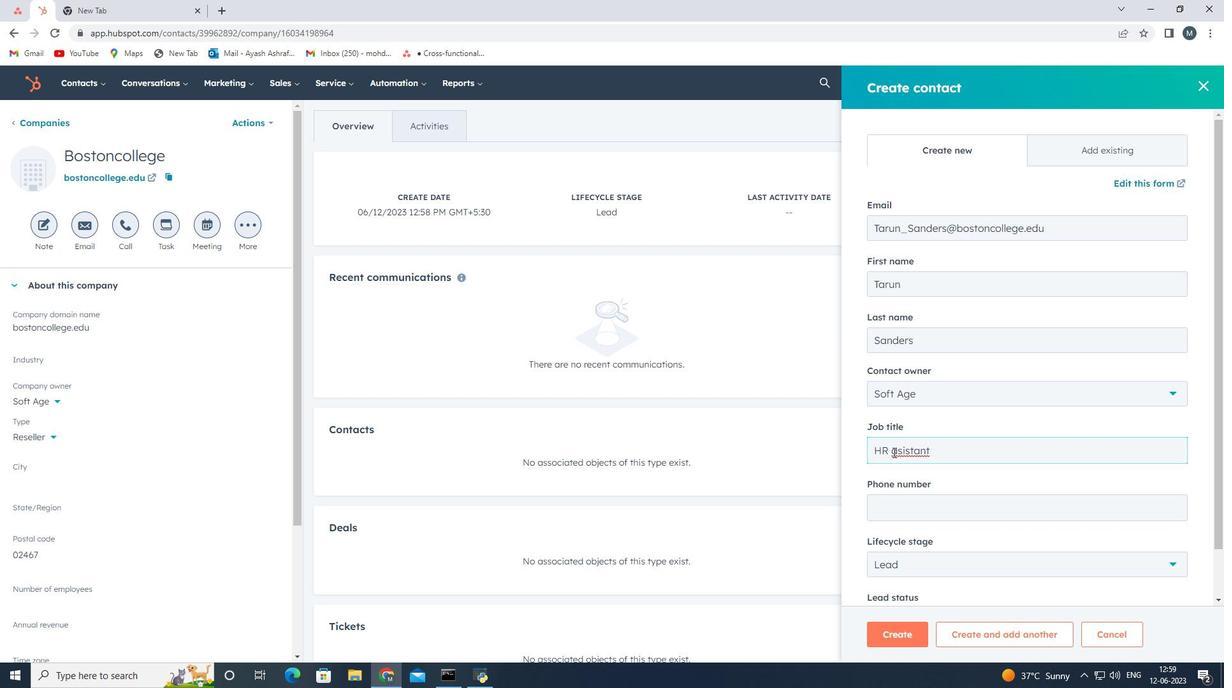 
Action: Mouse pressed left at (893, 451)
Screenshot: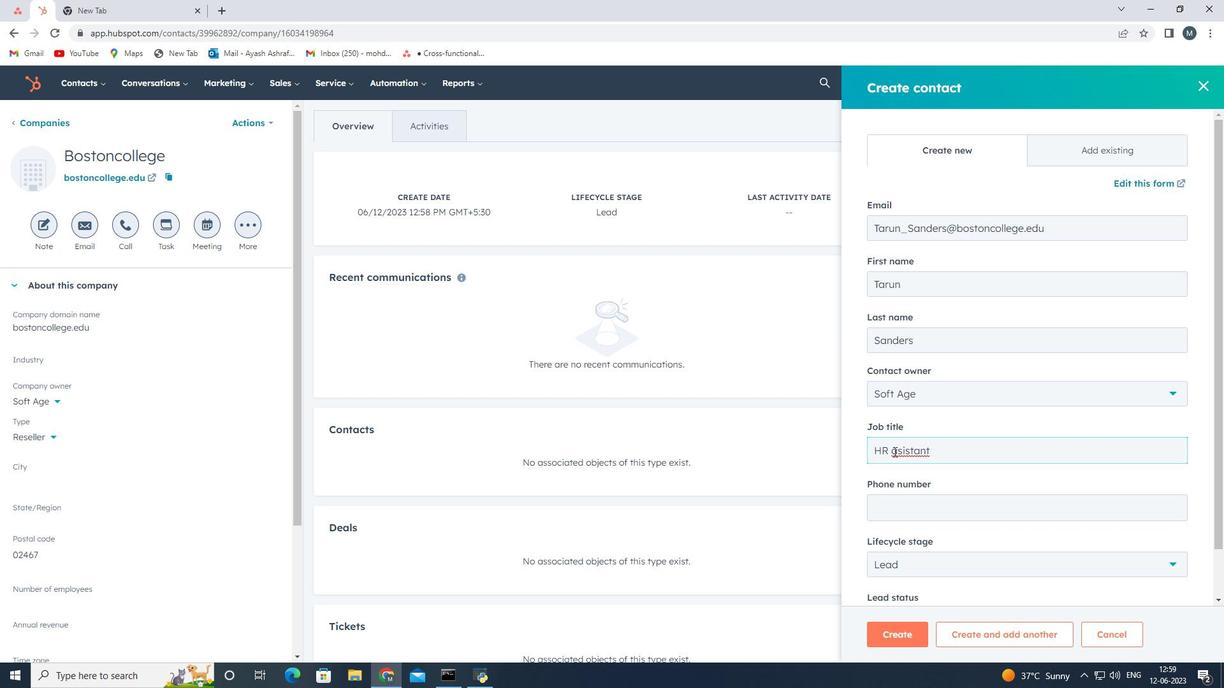 
Action: Mouse moved to (865, 440)
Screenshot: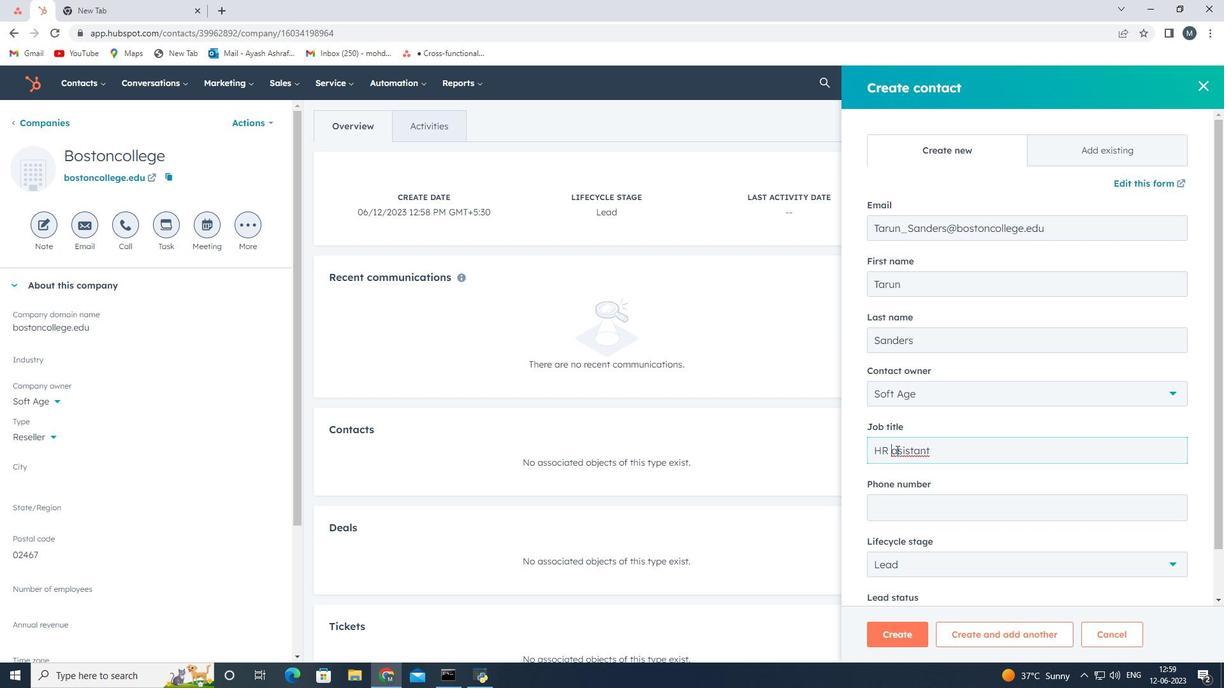 
Action: Key pressed <Key.right><Key.backspace><Key.shift>A
Screenshot: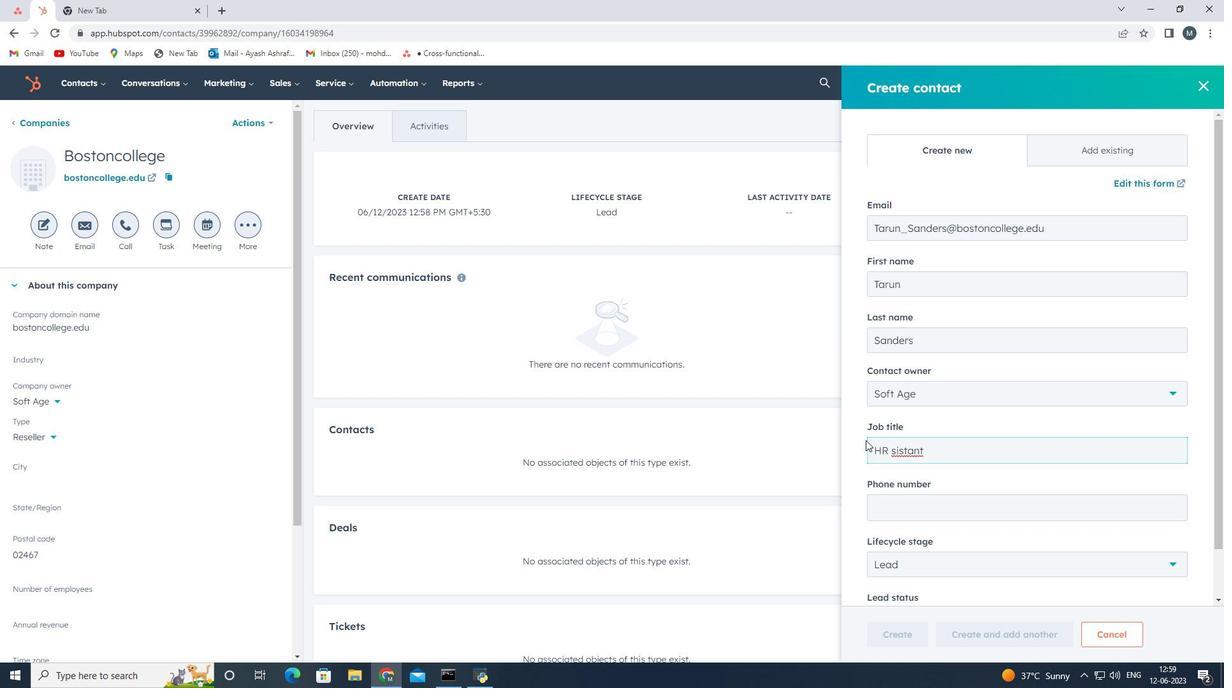 
Action: Mouse moved to (905, 511)
Screenshot: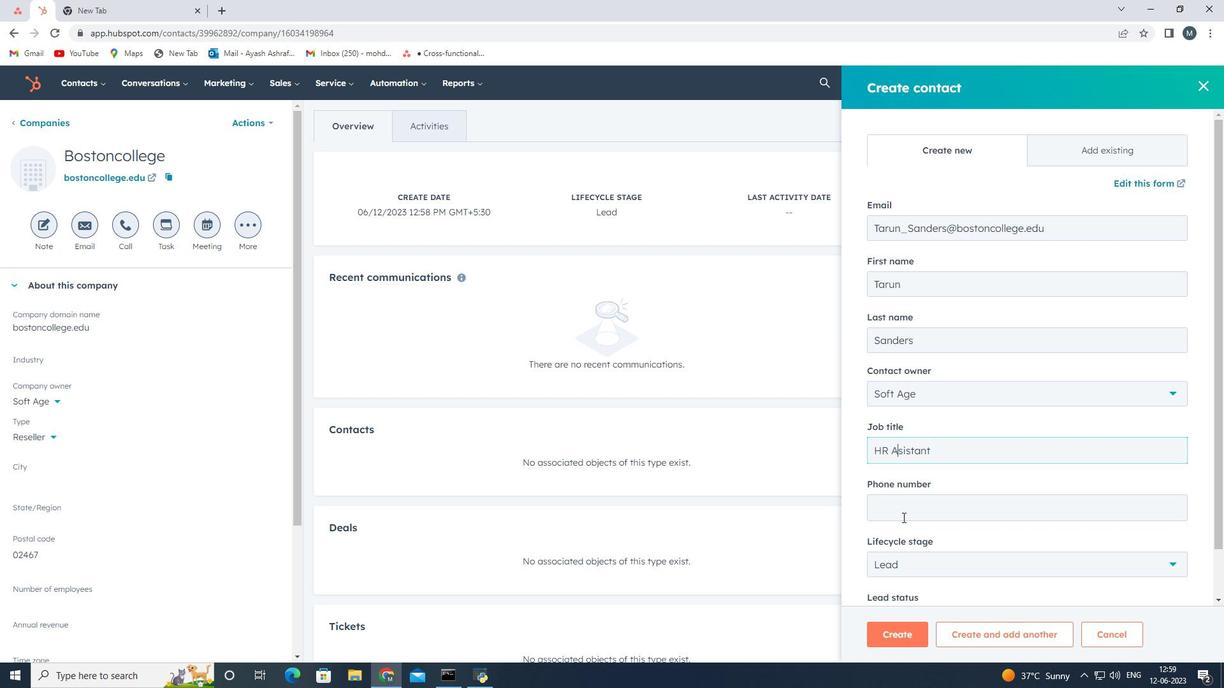 
Action: Mouse pressed left at (905, 511)
Screenshot: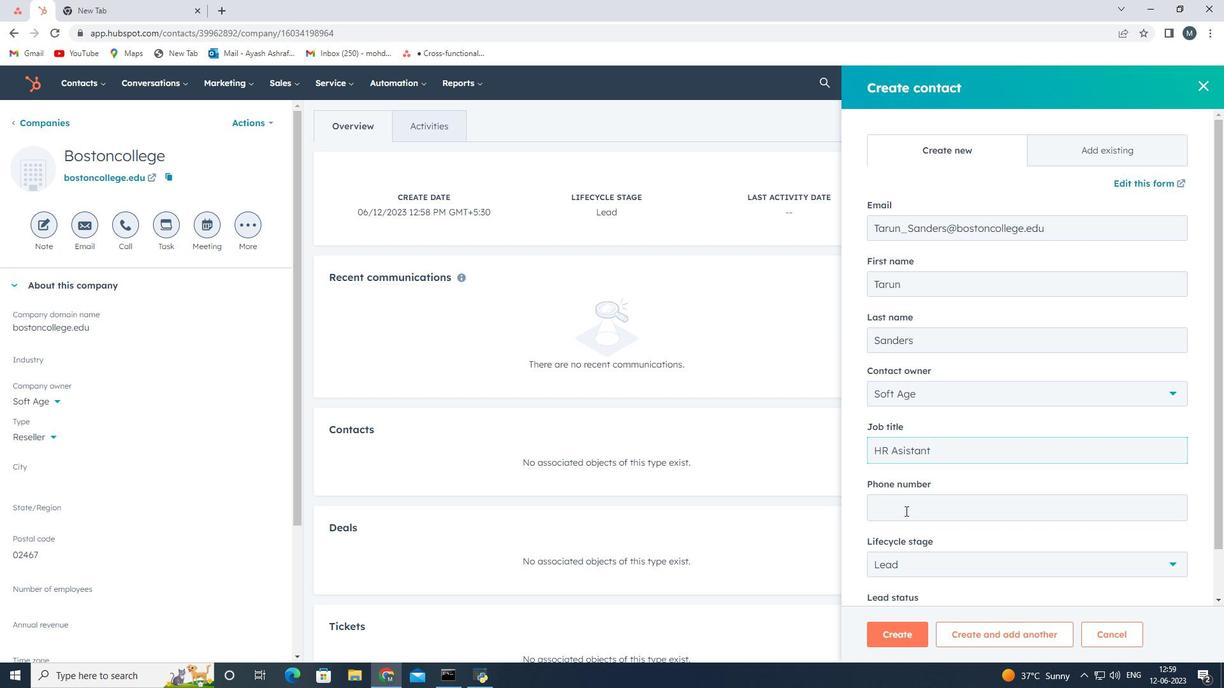 
Action: Mouse moved to (955, 430)
Screenshot: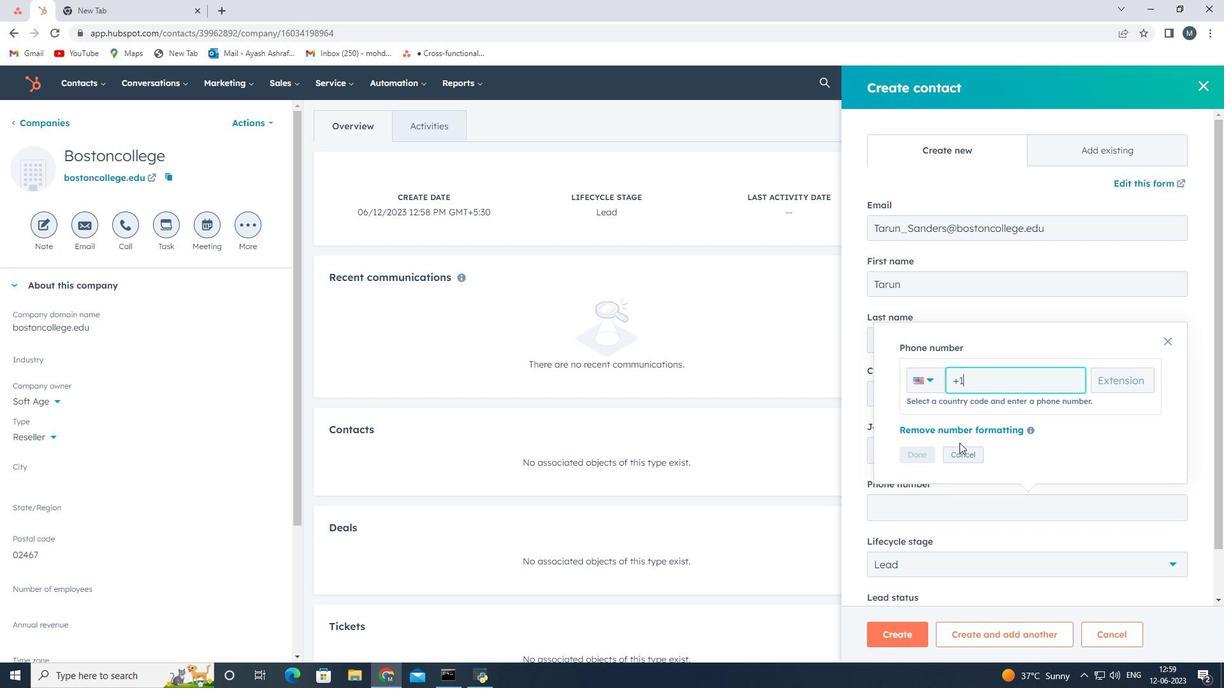 
Action: Key pressed 8015553462
Screenshot: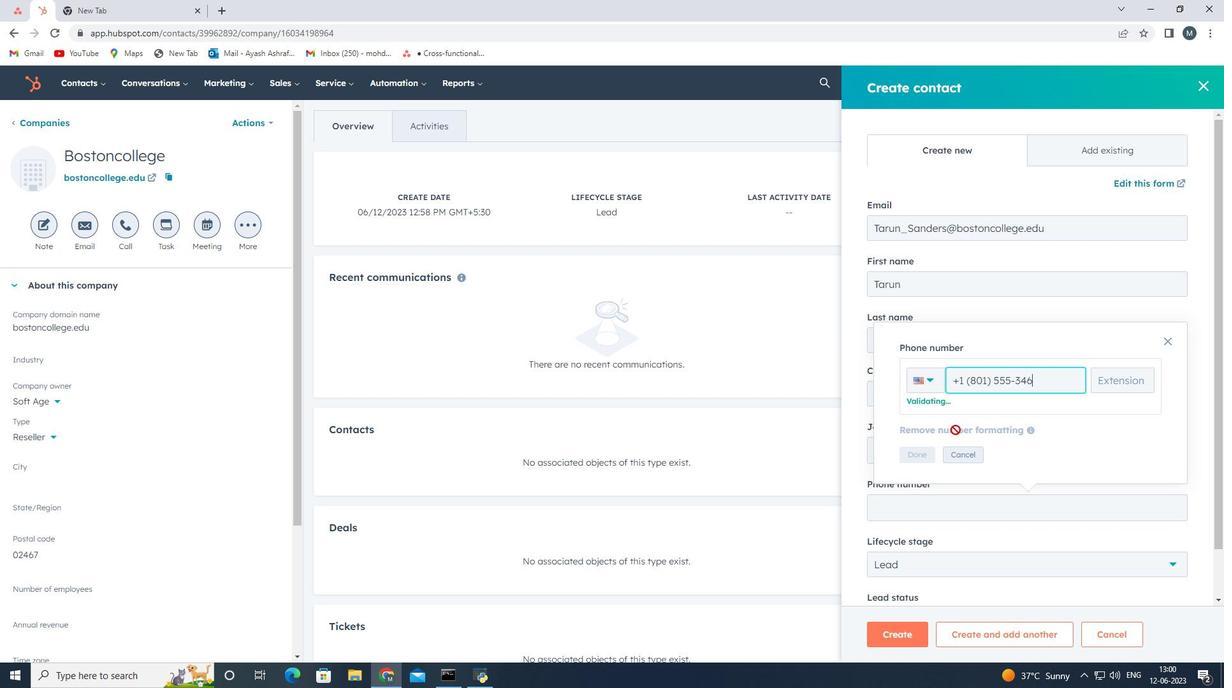 
Action: Mouse moved to (925, 452)
Screenshot: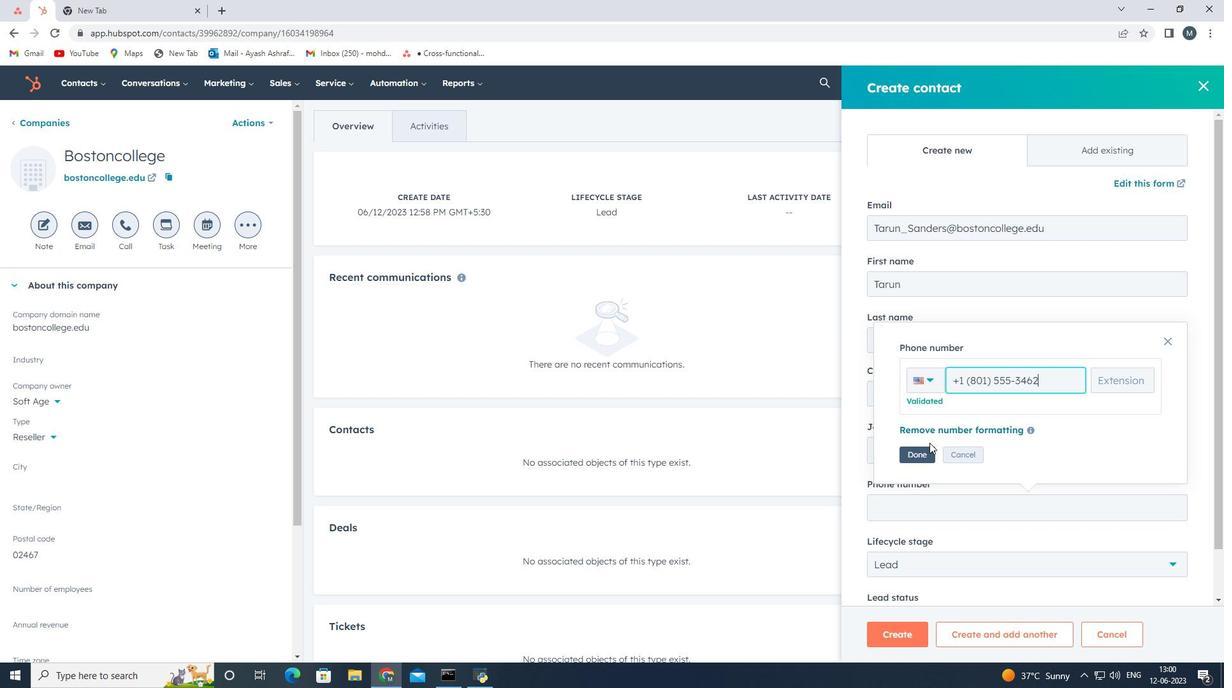 
Action: Mouse pressed left at (925, 452)
Screenshot: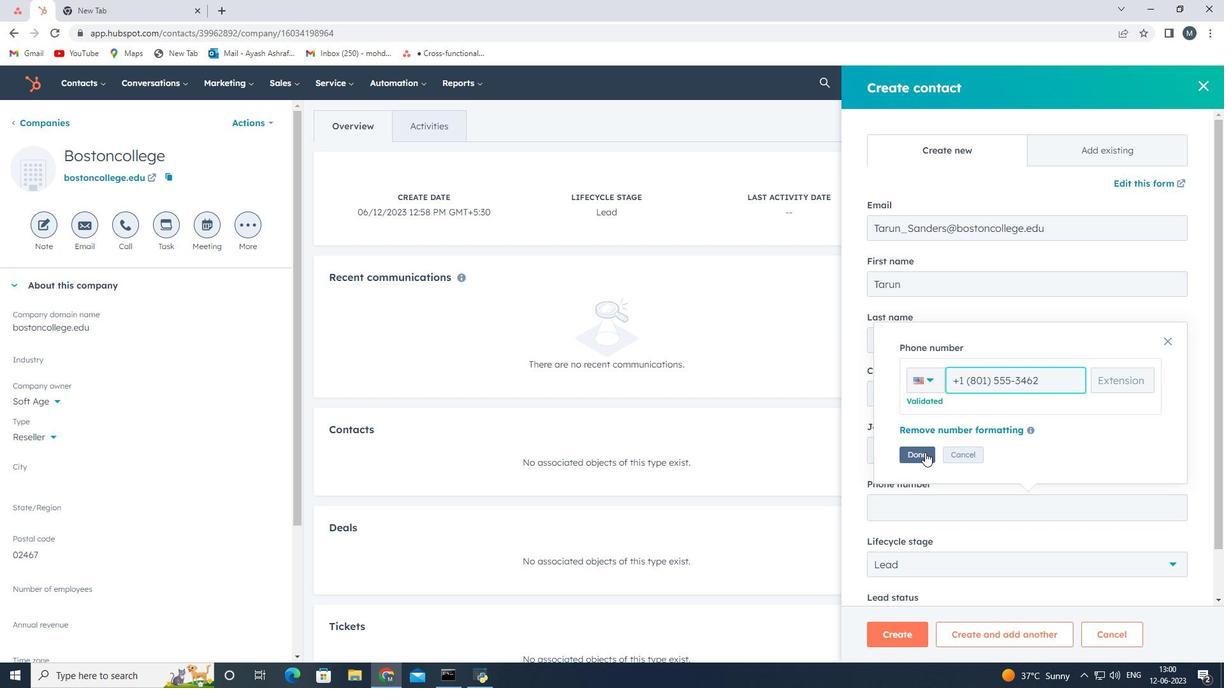 
Action: Mouse moved to (925, 530)
Screenshot: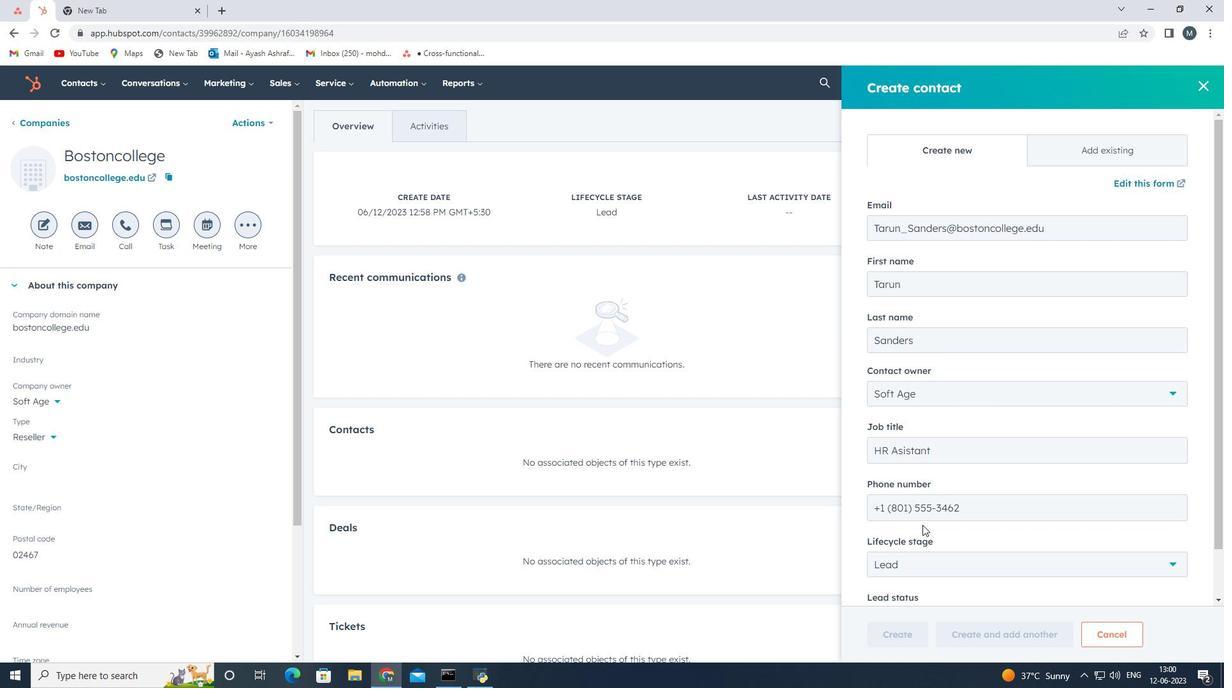
Action: Mouse scrolled (925, 529) with delta (0, 0)
Screenshot: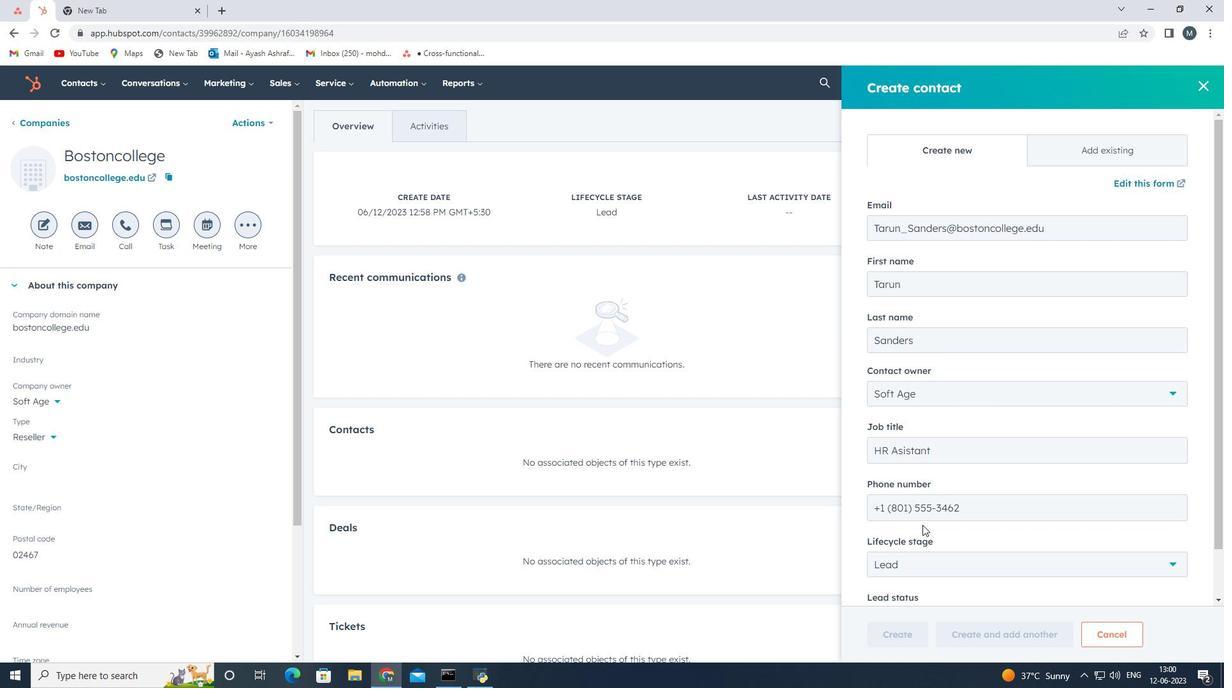 
Action: Mouse moved to (925, 531)
Screenshot: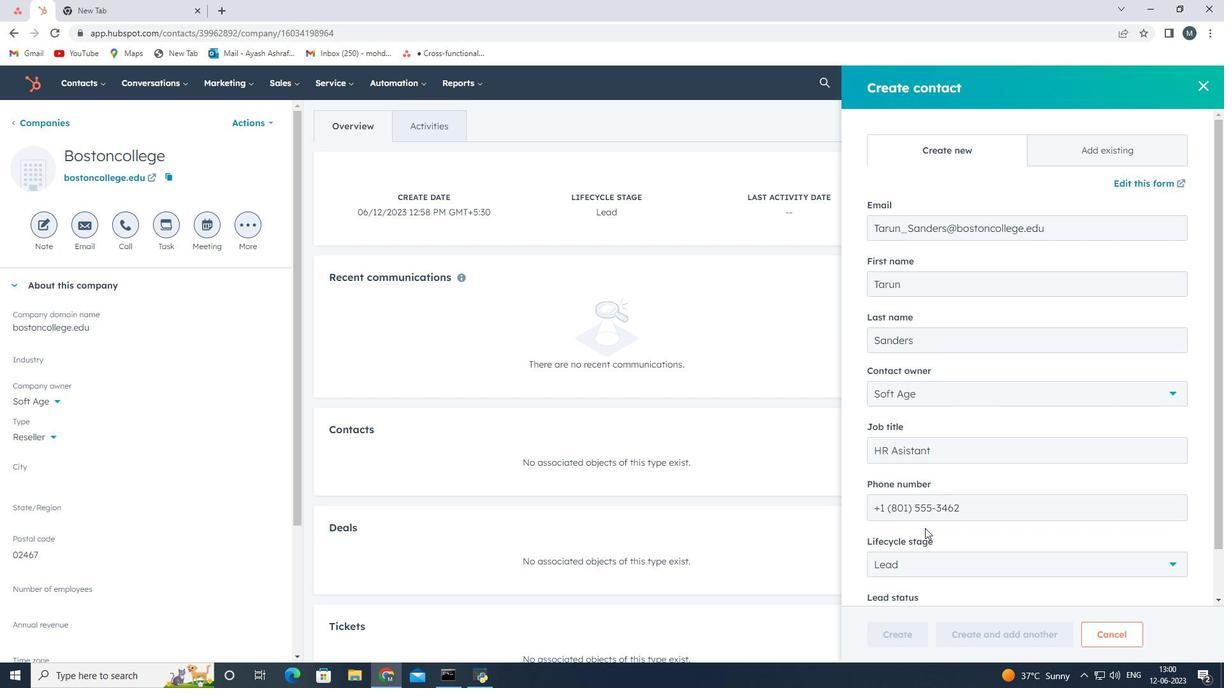 
Action: Mouse scrolled (925, 531) with delta (0, 0)
Screenshot: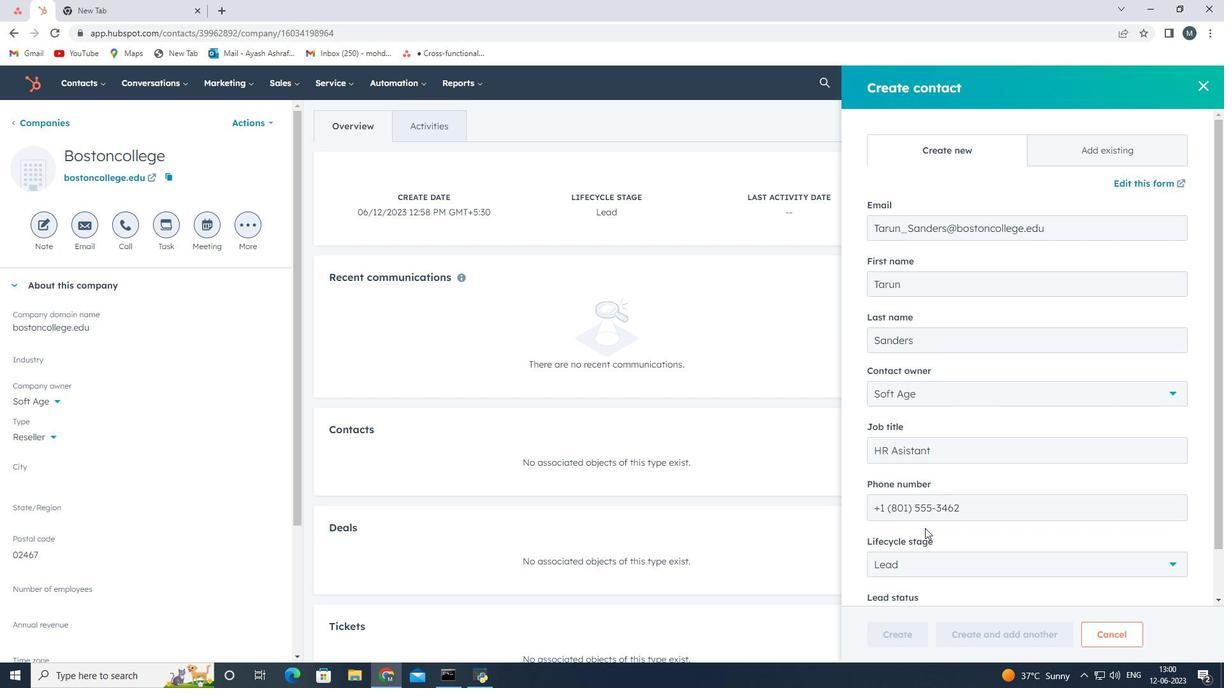 
Action: Mouse moved to (925, 533)
Screenshot: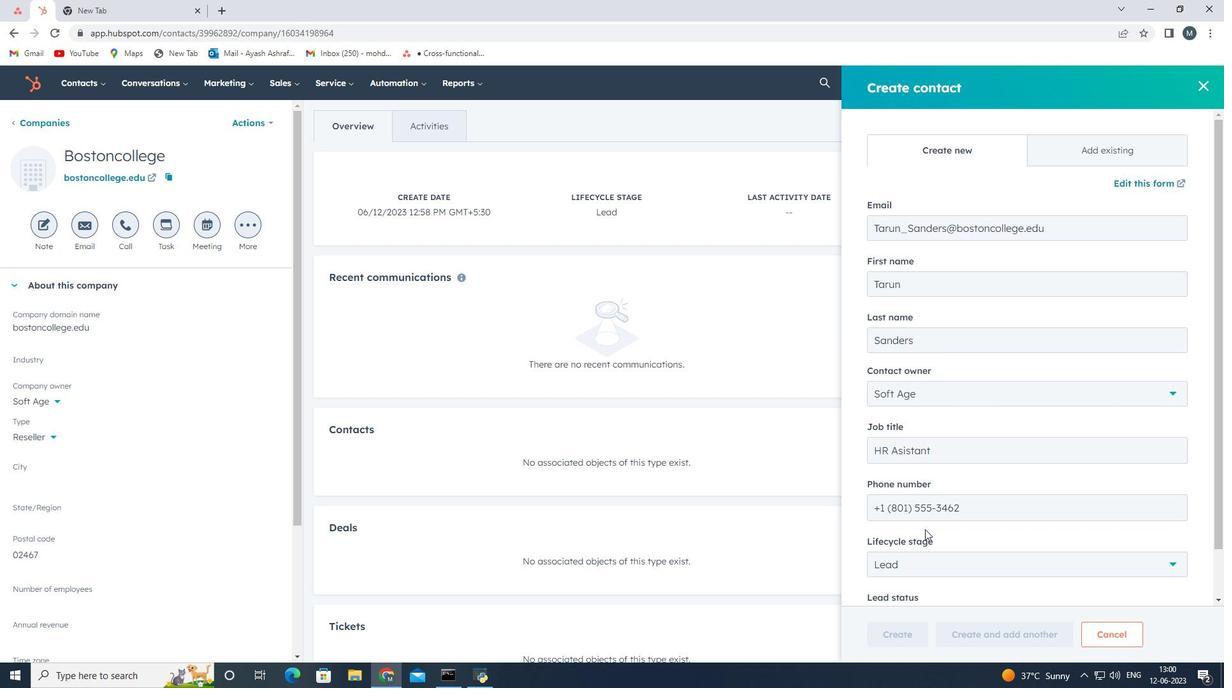 
Action: Mouse scrolled (925, 533) with delta (0, 0)
Screenshot: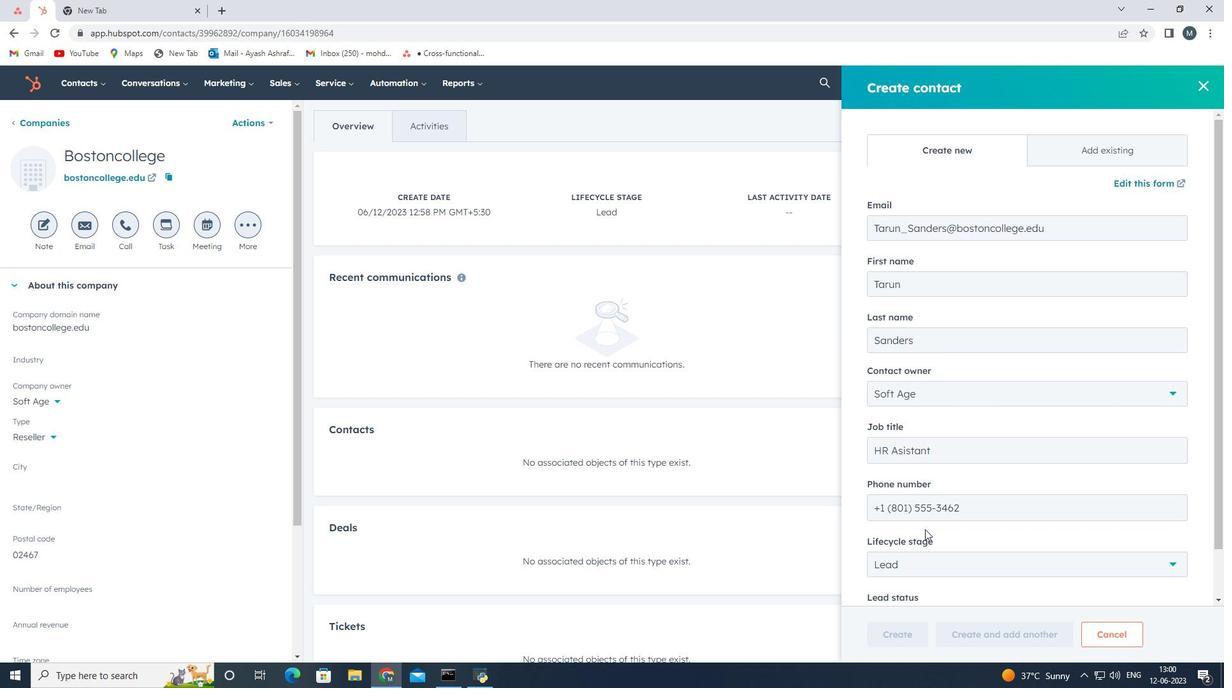 
Action: Mouse moved to (942, 503)
Screenshot: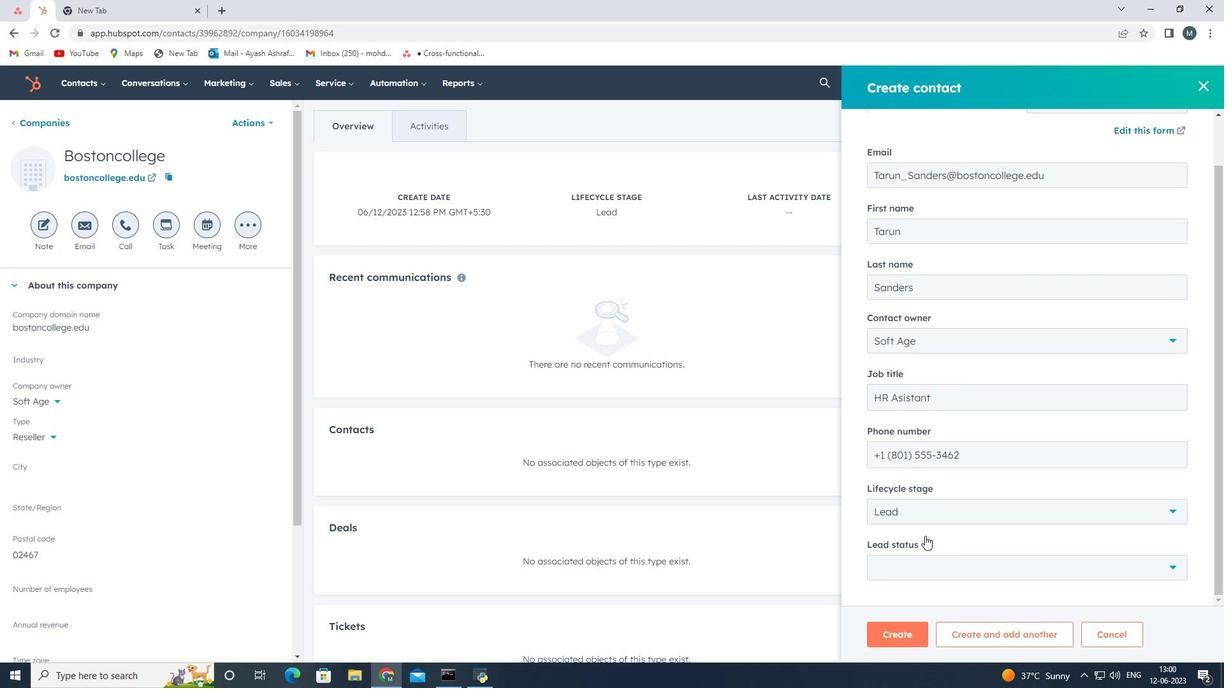 
Action: Mouse pressed left at (942, 503)
Screenshot: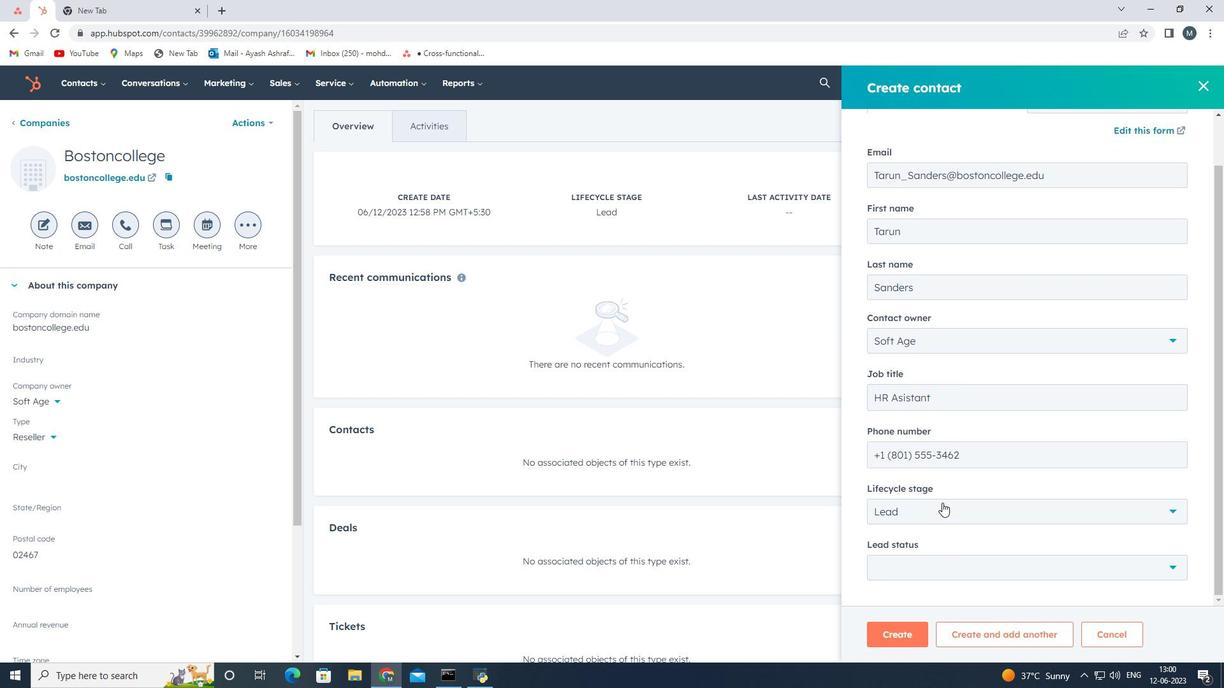
Action: Mouse moved to (920, 395)
Screenshot: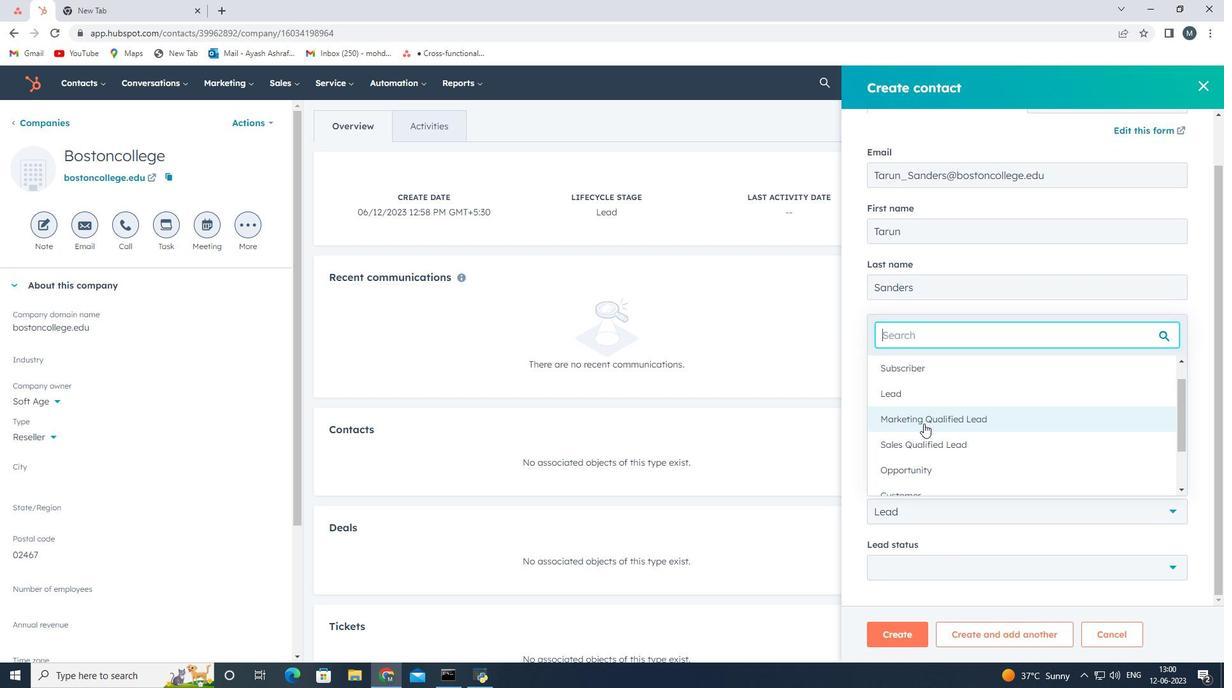 
Action: Mouse pressed left at (920, 395)
Screenshot: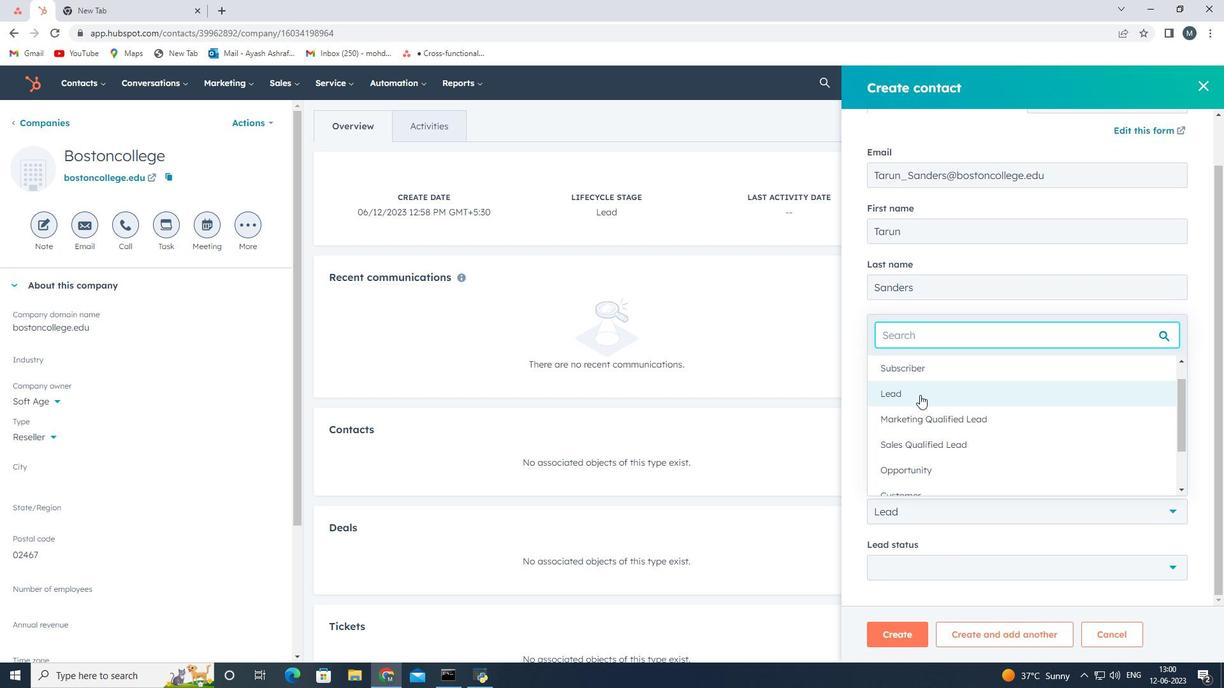 
Action: Mouse moved to (915, 558)
Screenshot: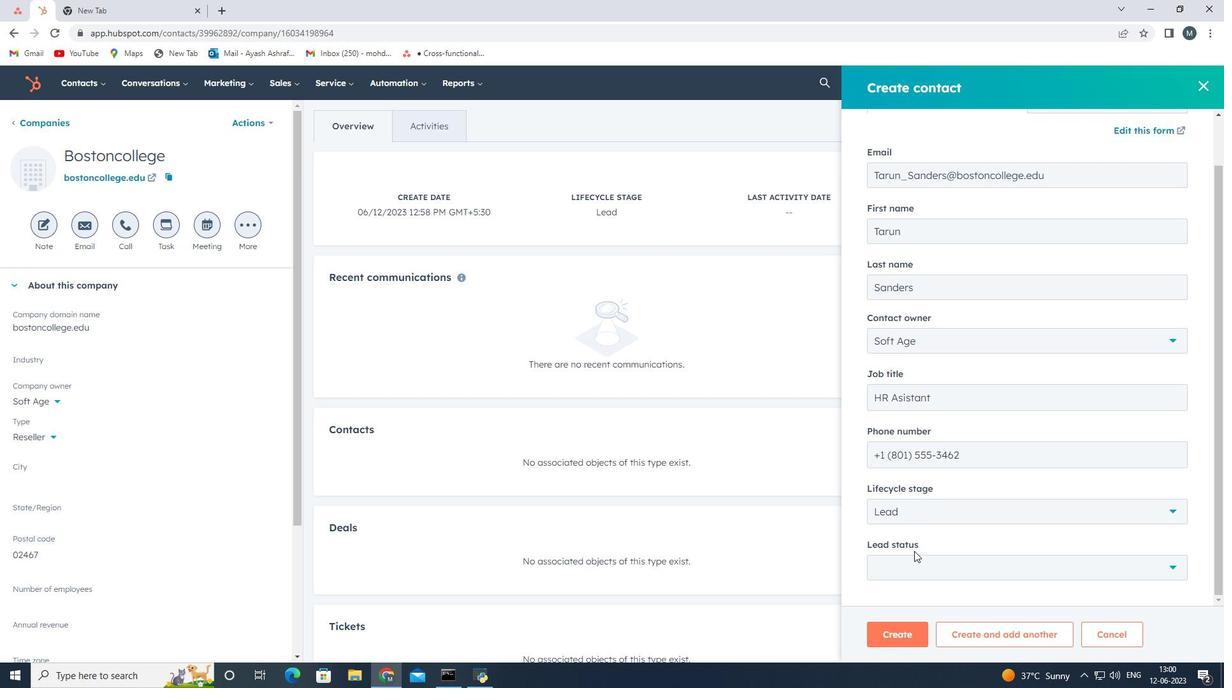 
Action: Mouse pressed left at (915, 558)
Screenshot: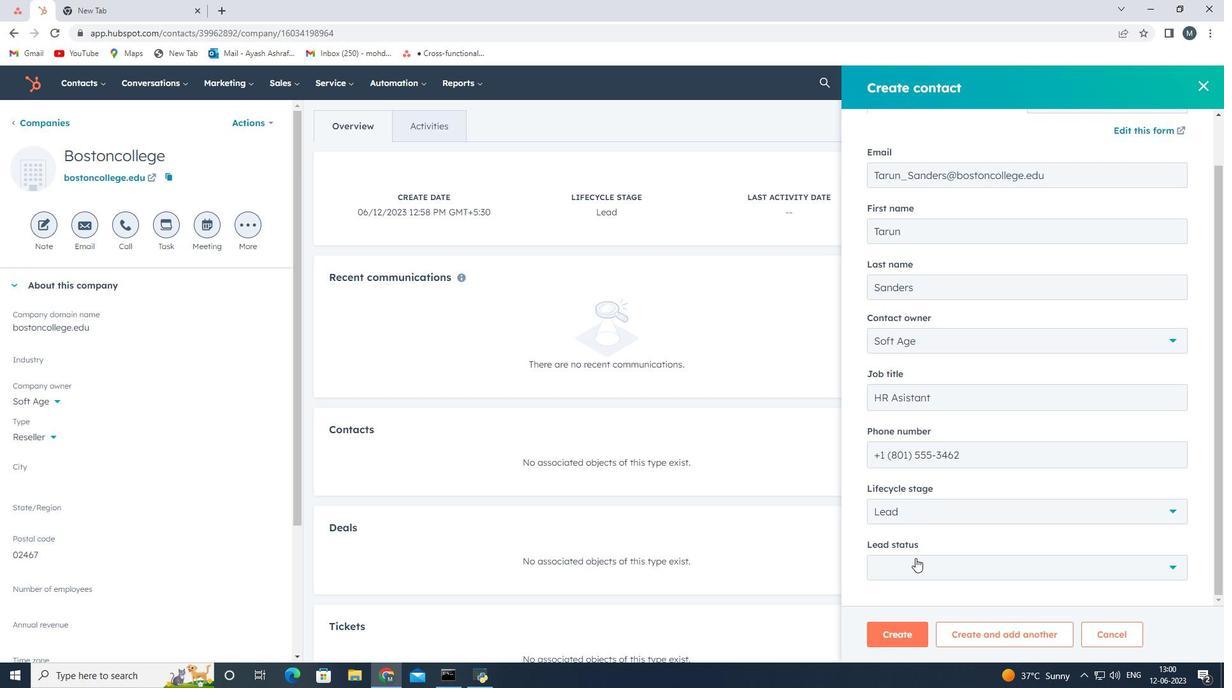 
Action: Mouse moved to (915, 469)
Screenshot: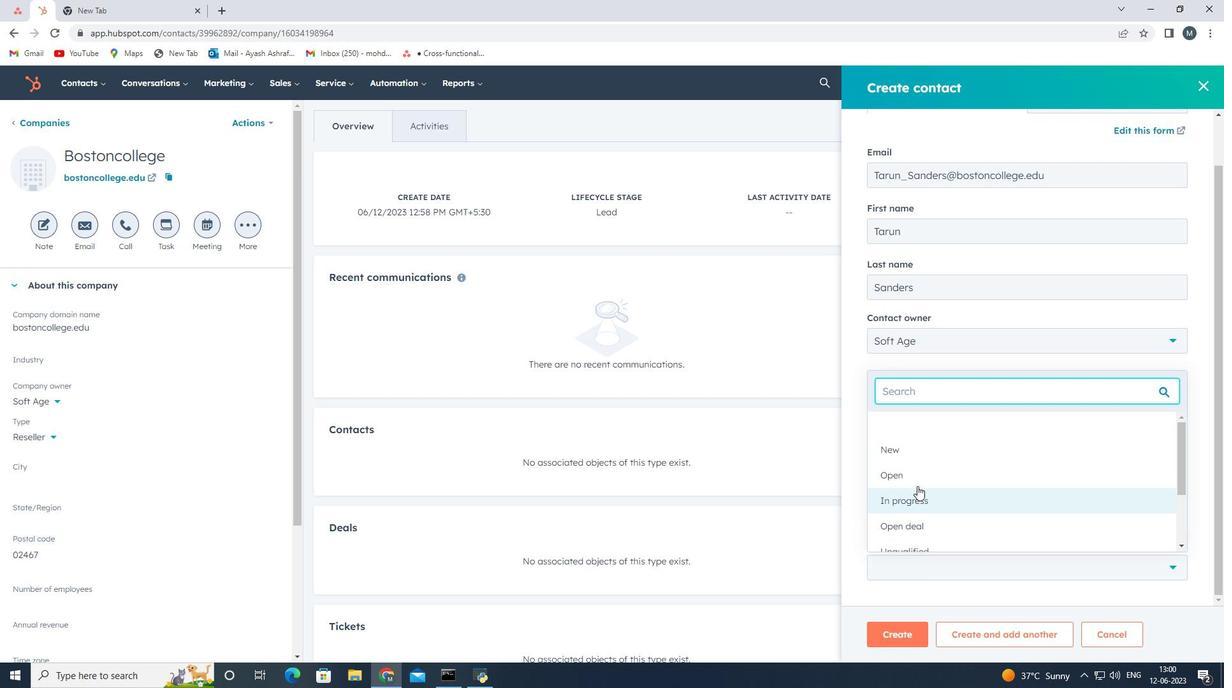 
Action: Mouse pressed left at (915, 469)
Screenshot: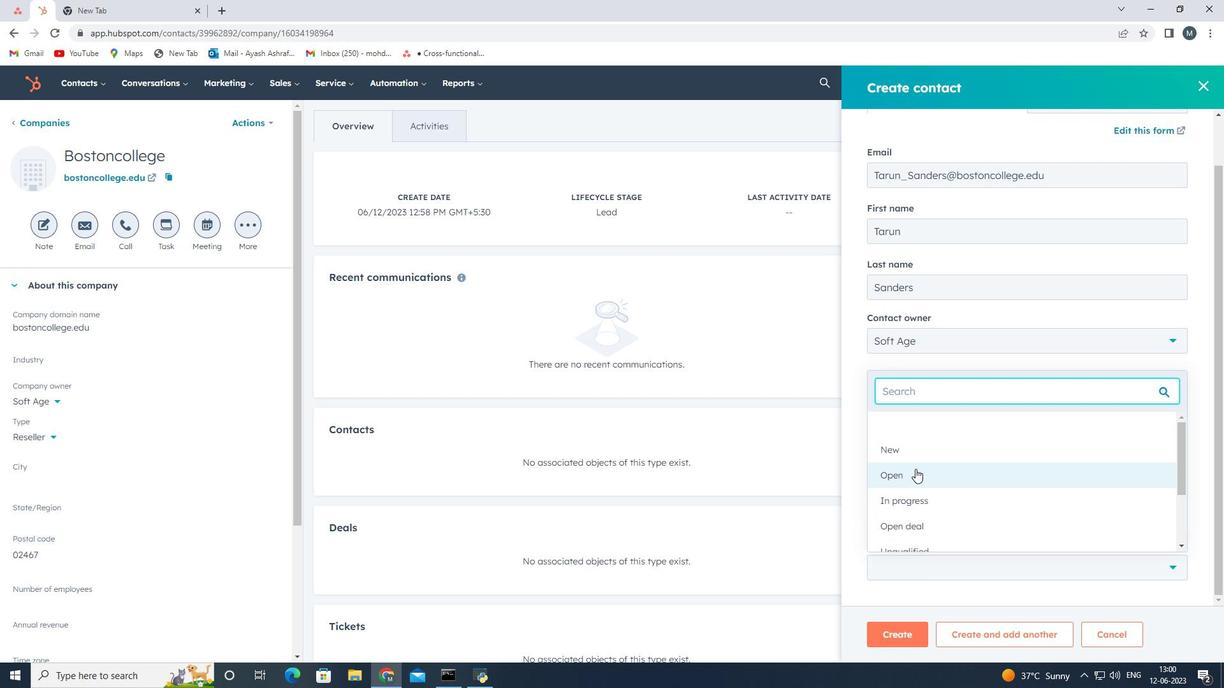 
Action: Mouse moved to (904, 636)
Screenshot: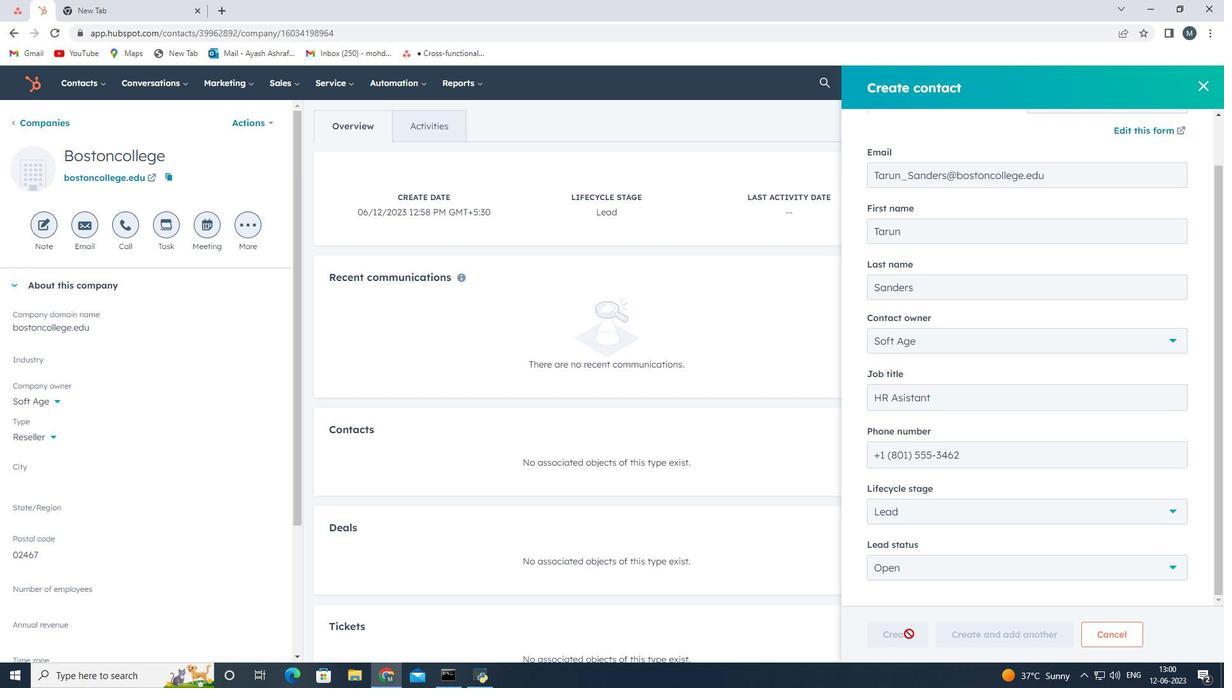 
Action: Mouse pressed left at (904, 636)
Screenshot: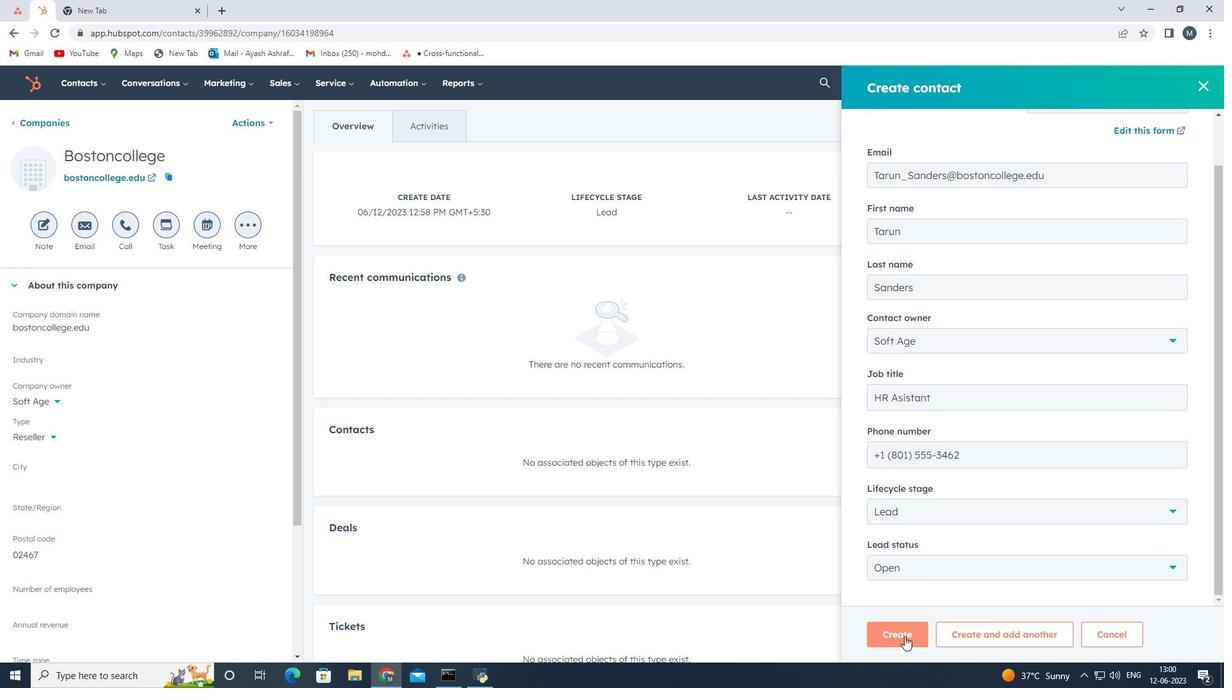 
Action: Mouse moved to (630, 418)
Screenshot: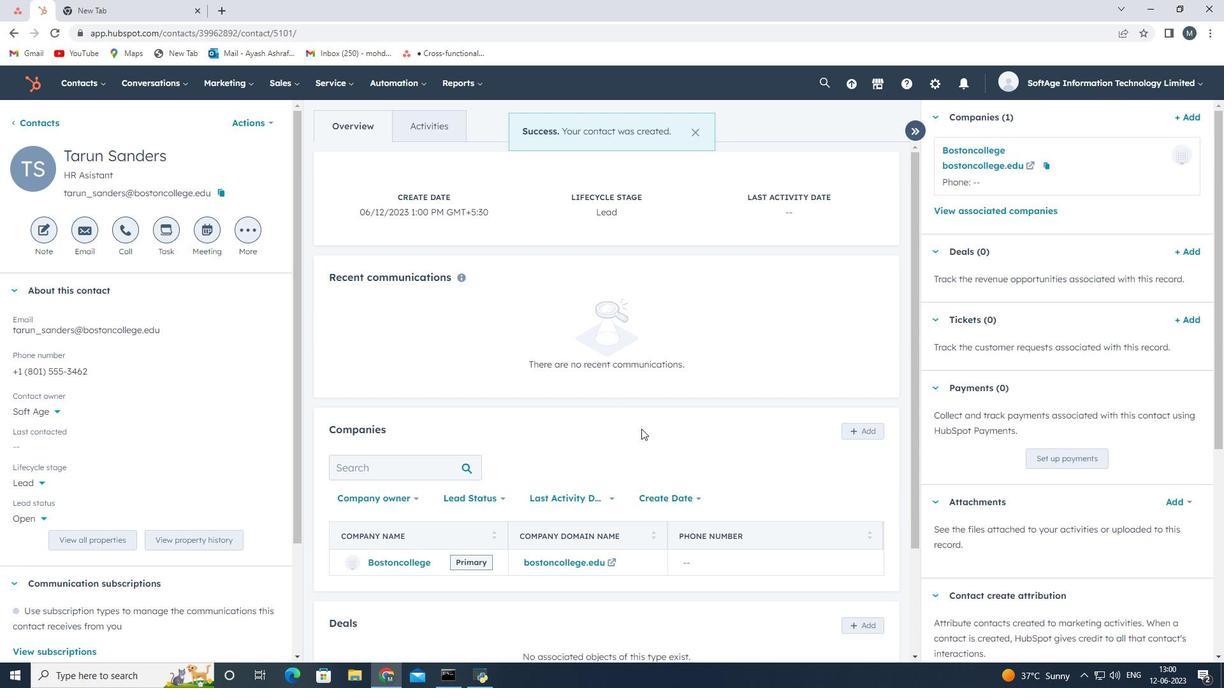 
